 Task: Open Card Card0000000052 in Board Board0000000013 in Workspace WS0000000005 in Trello. Add Member nikrathi889@gmail.com to Card Card0000000052 in Board Board0000000013 in Workspace WS0000000005 in Trello. Add Red Label titled Label0000000052 to Card Card0000000052 in Board Board0000000013 in Workspace WS0000000005 in Trello. Add Checklist CL0000000052 to Card Card0000000052 in Board Board0000000013 in Workspace WS0000000005 in Trello. Add Dates with Start Date as Jul 01 2023 and Due Date as Jul 31 2023 to Card Card0000000052 in Board Board0000000013 in Workspace WS0000000005 in Trello
Action: Mouse moved to (392, 514)
Screenshot: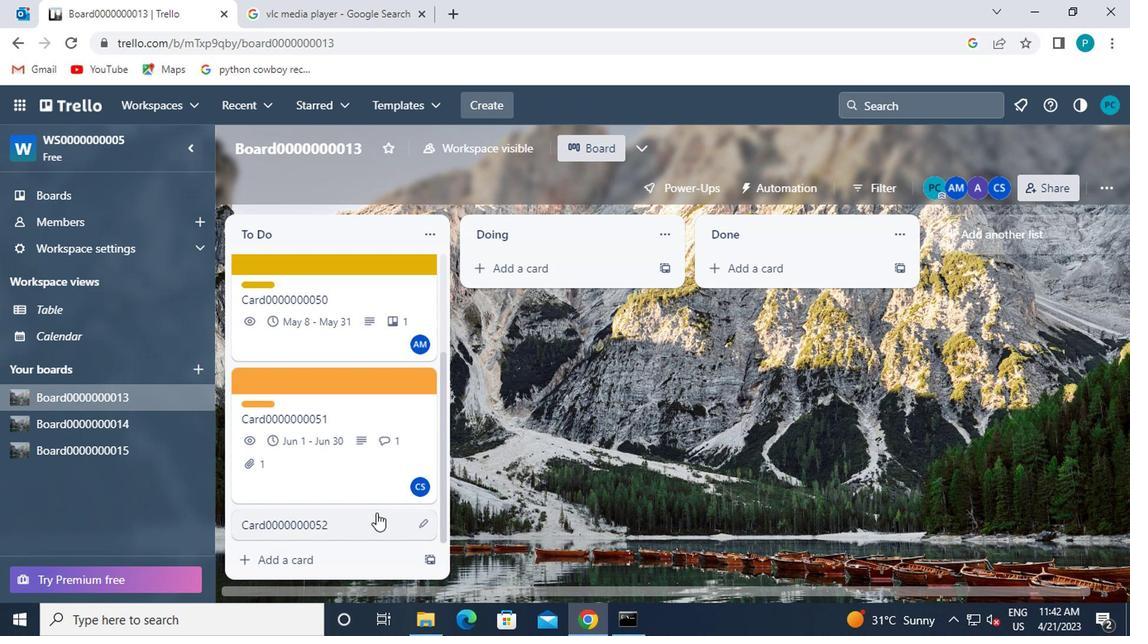 
Action: Mouse pressed left at (392, 514)
Screenshot: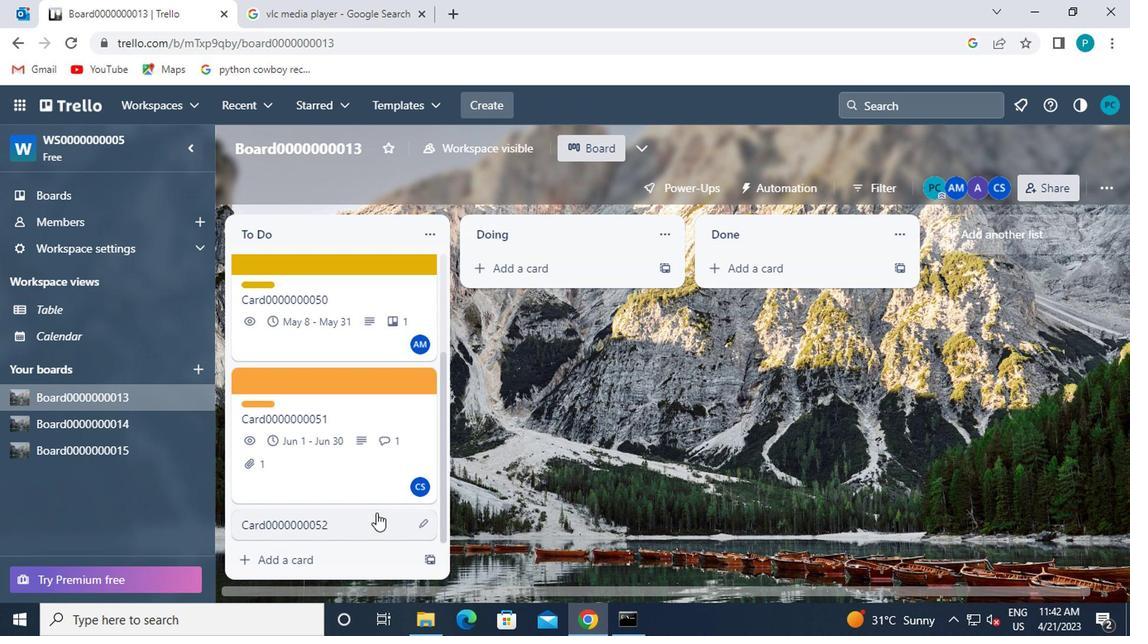 
Action: Mouse moved to (760, 298)
Screenshot: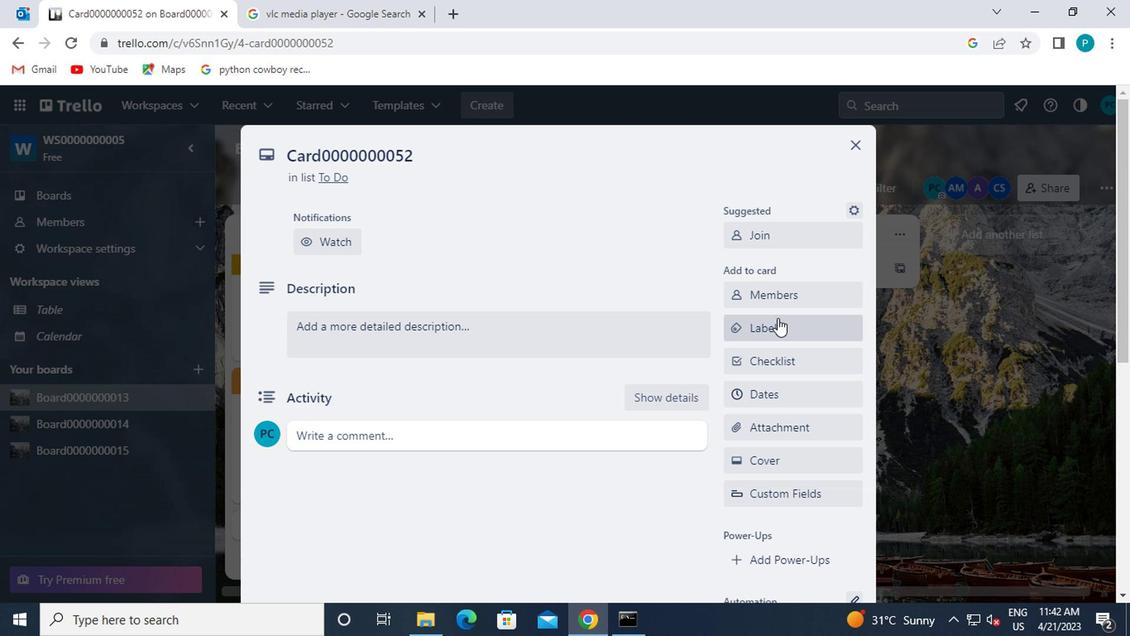 
Action: Mouse pressed left at (760, 298)
Screenshot: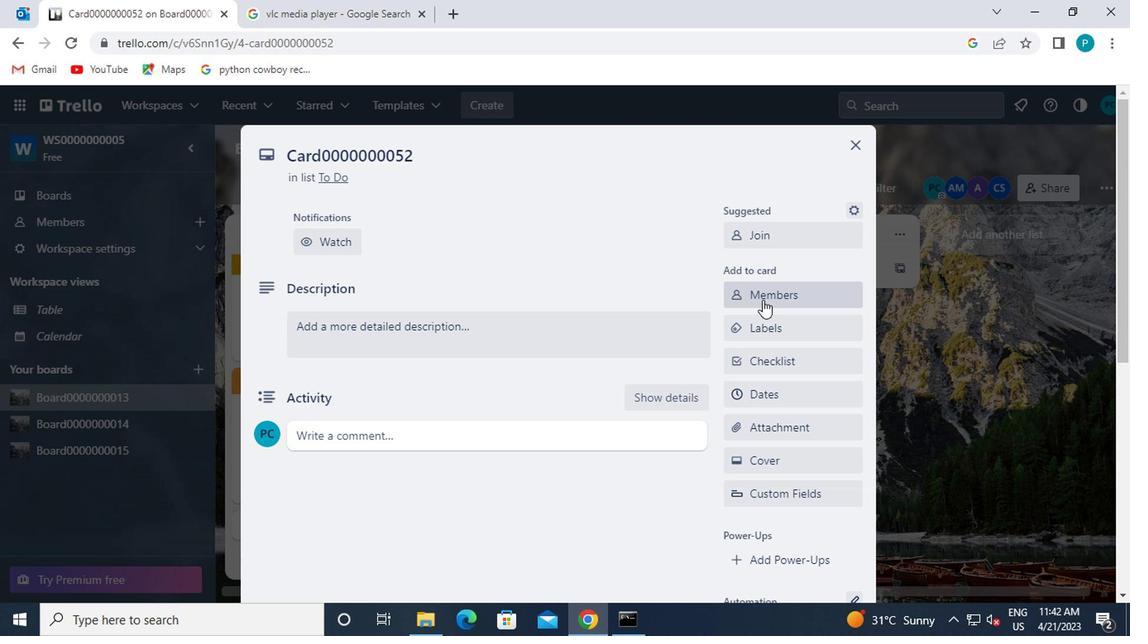 
Action: Mouse moved to (759, 180)
Screenshot: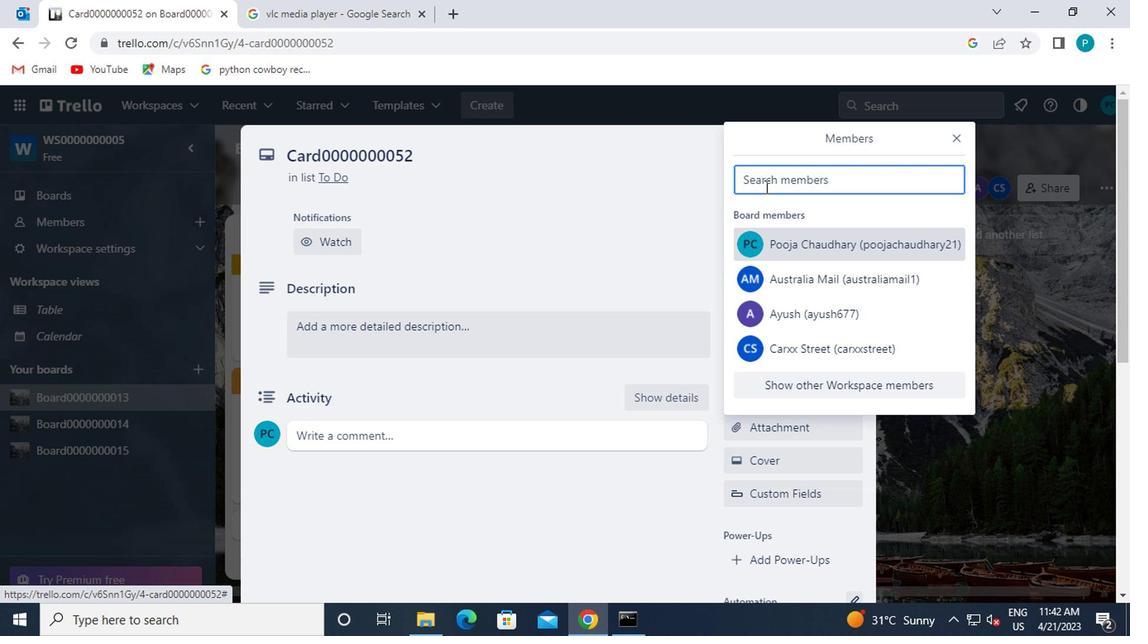 
Action: Mouse pressed left at (759, 180)
Screenshot: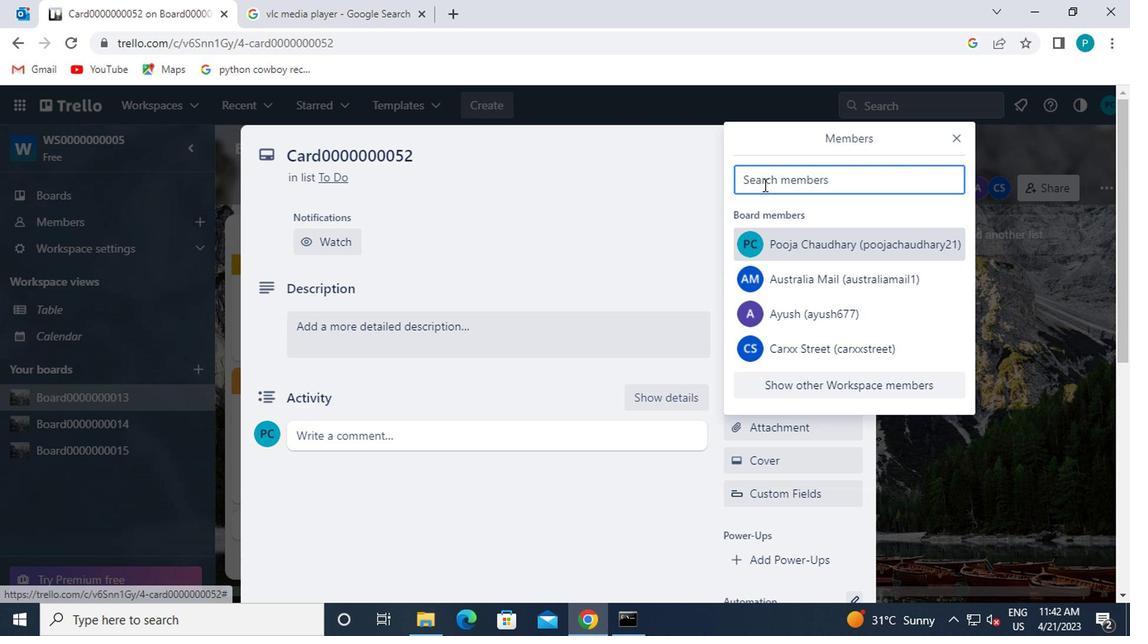 
Action: Key pressed <Key.caps_lock>nik
Screenshot: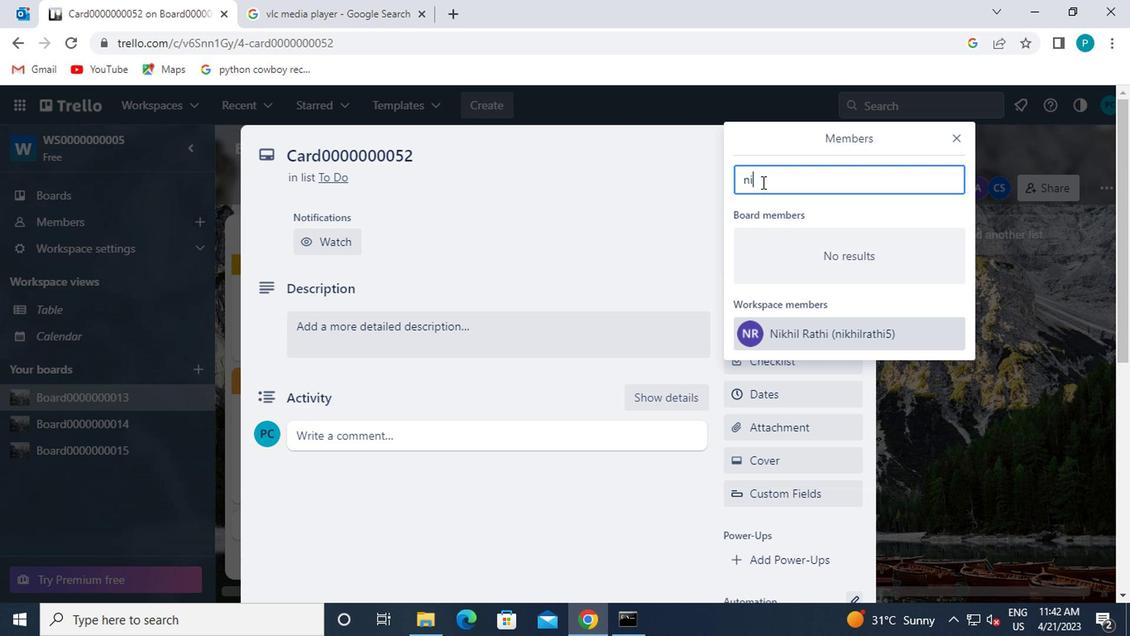 
Action: Mouse moved to (802, 332)
Screenshot: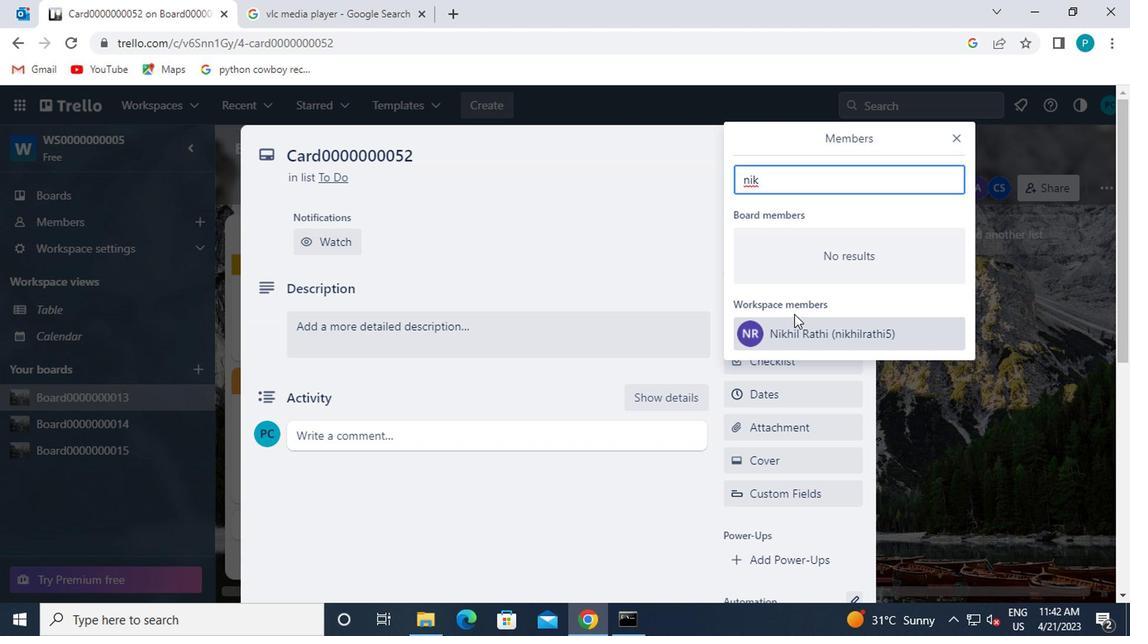 
Action: Mouse pressed left at (802, 332)
Screenshot: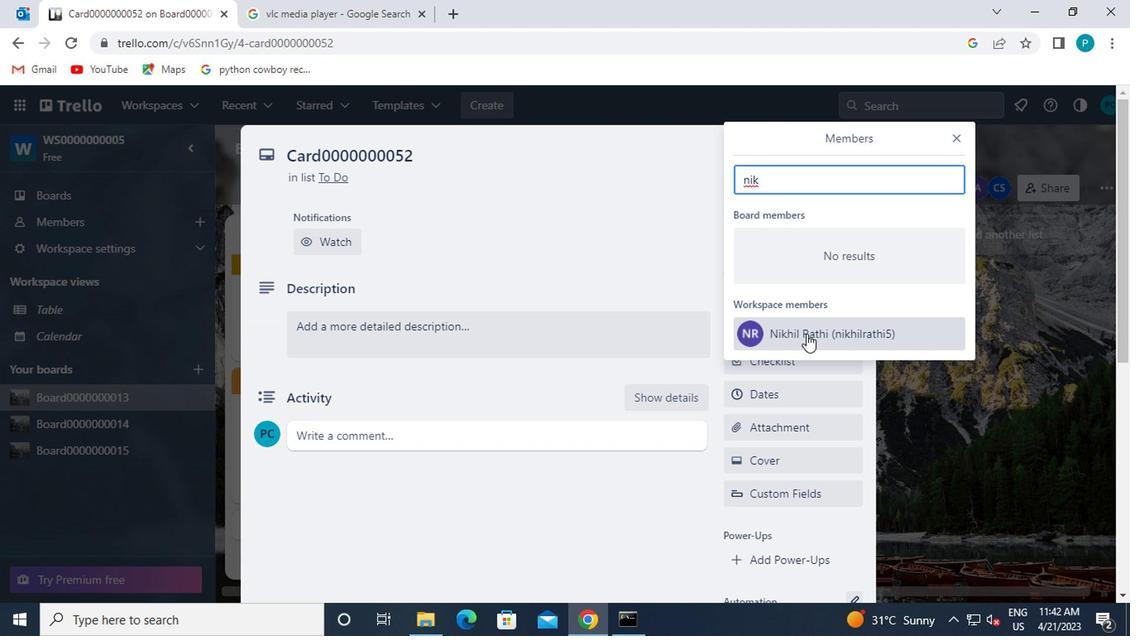 
Action: Mouse moved to (948, 137)
Screenshot: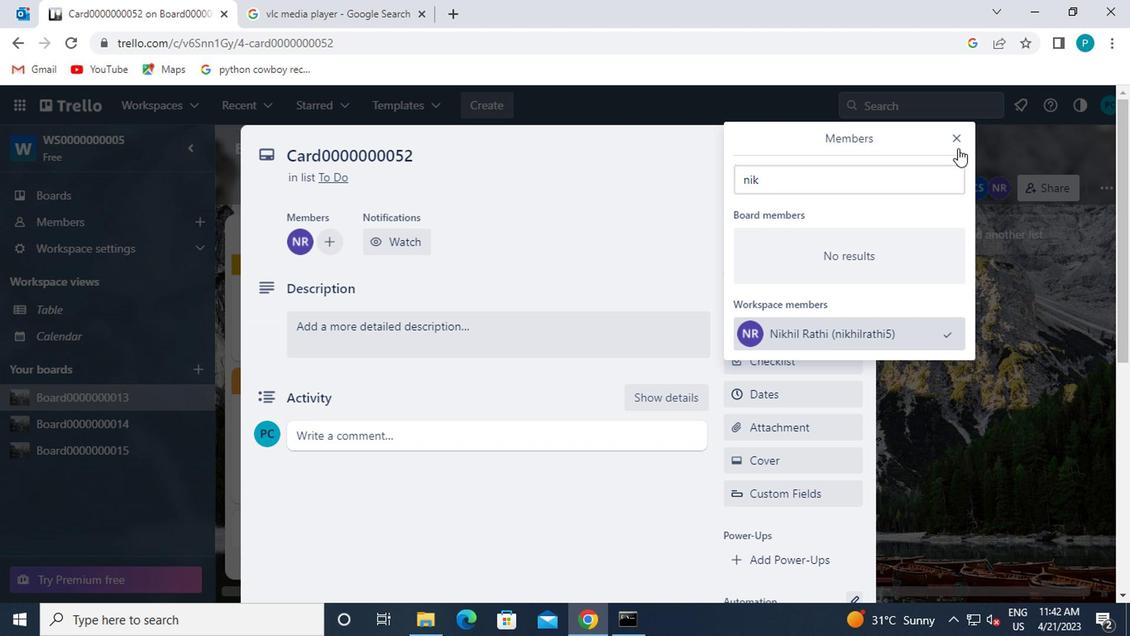 
Action: Mouse pressed left at (948, 137)
Screenshot: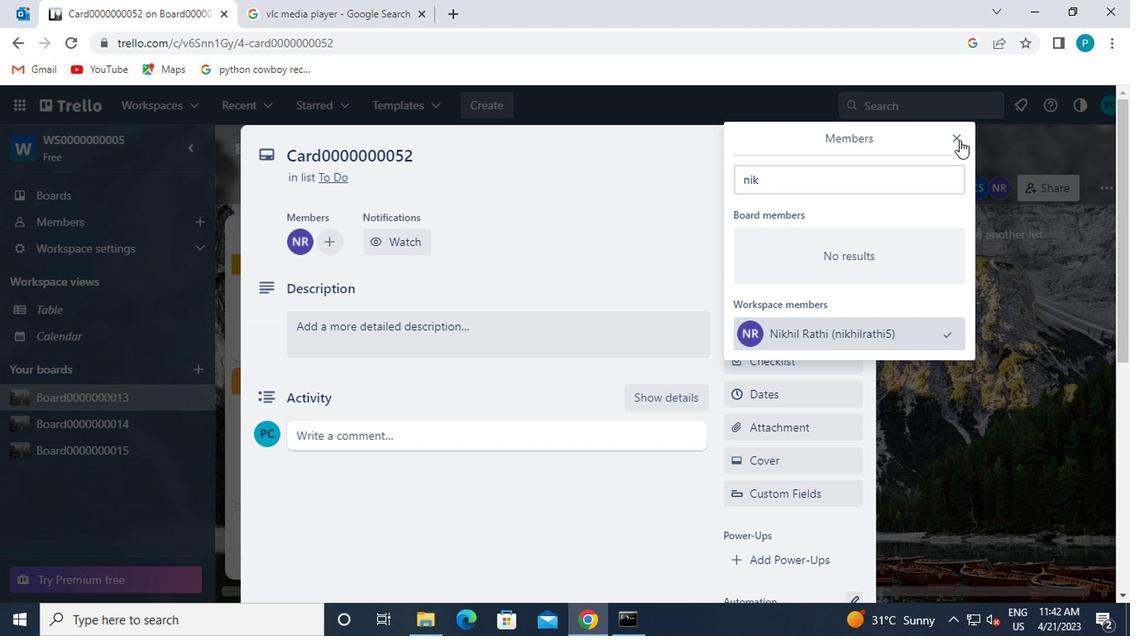 
Action: Mouse moved to (804, 326)
Screenshot: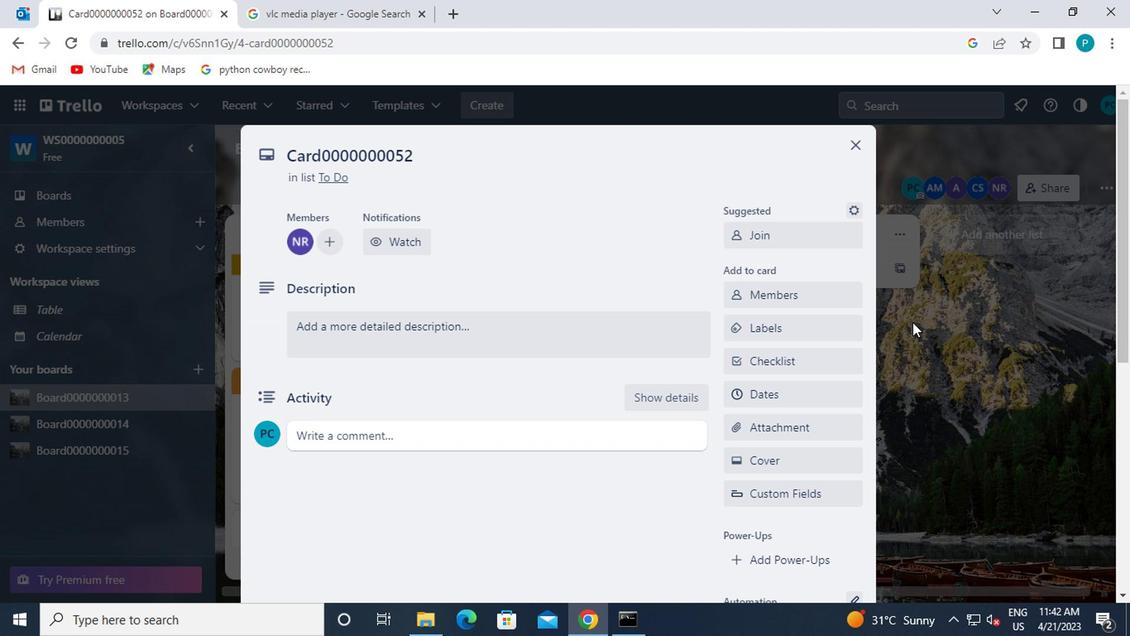 
Action: Mouse pressed left at (804, 326)
Screenshot: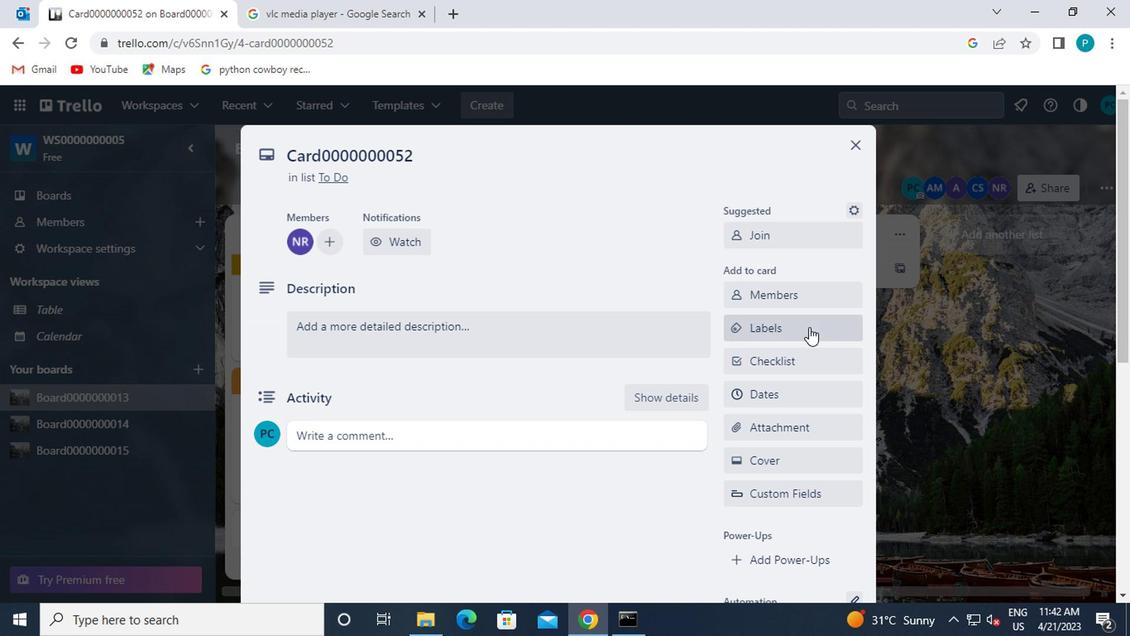 
Action: Mouse moved to (825, 524)
Screenshot: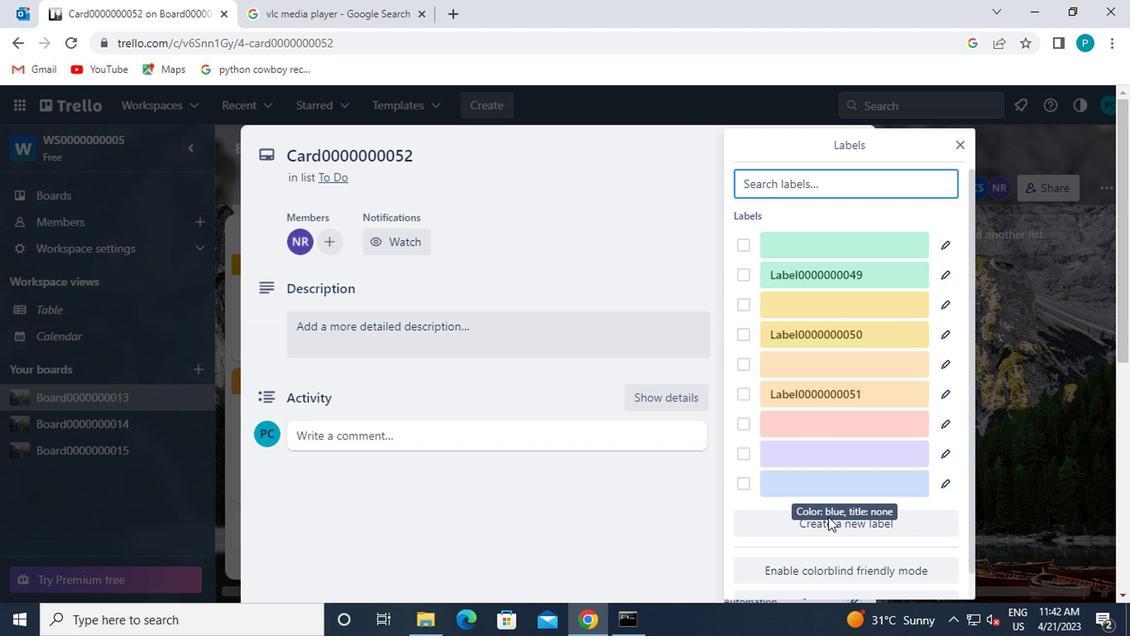 
Action: Mouse pressed left at (825, 524)
Screenshot: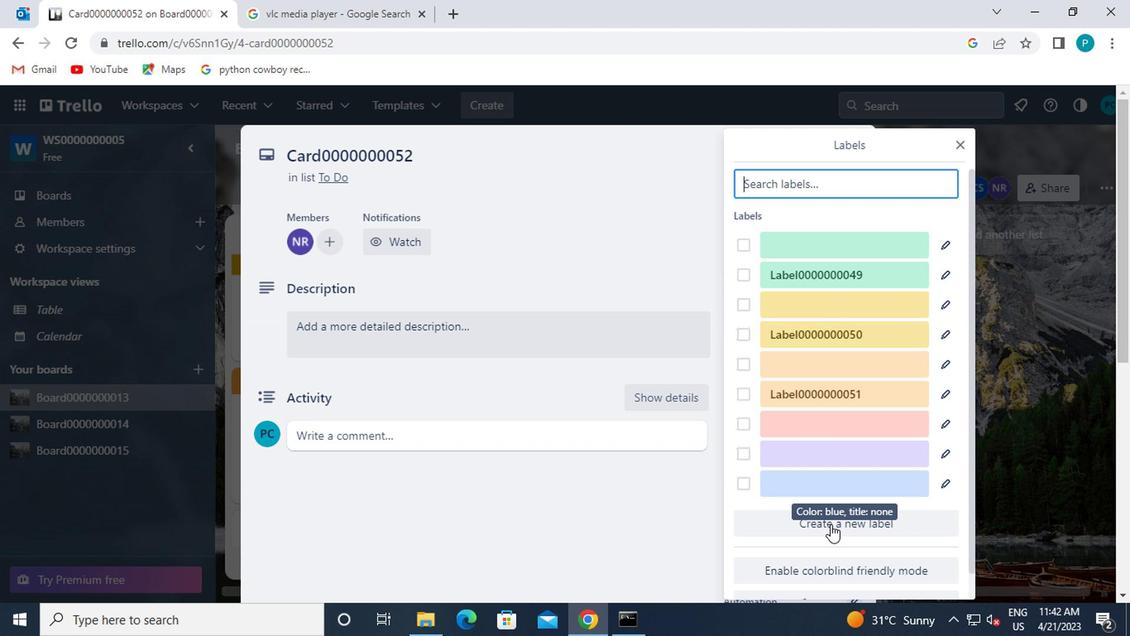 
Action: Mouse moved to (871, 379)
Screenshot: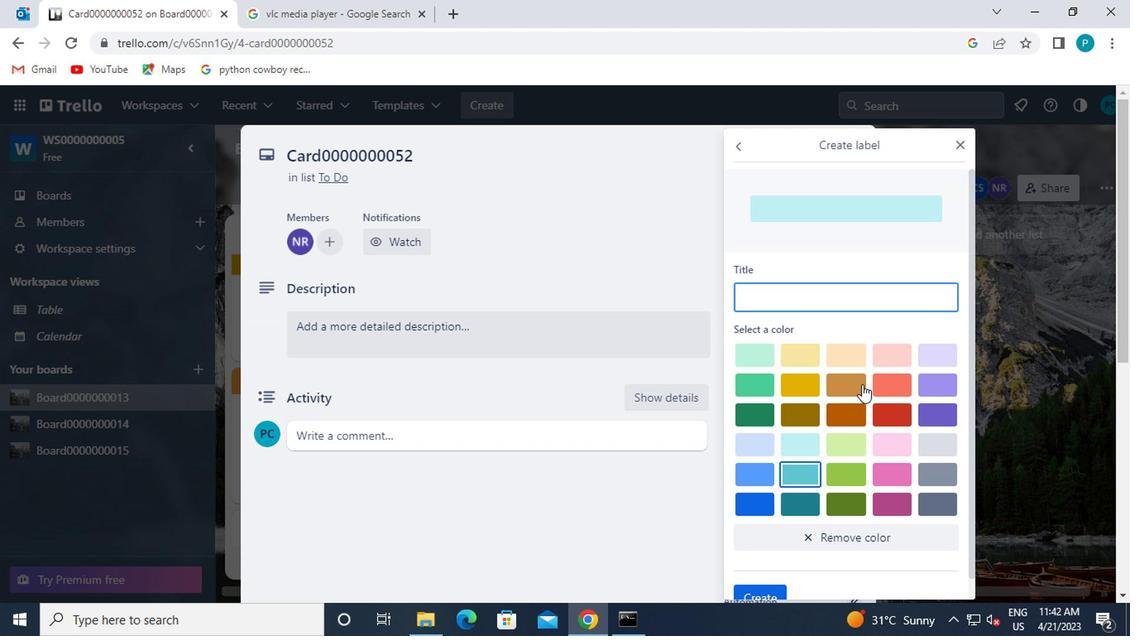 
Action: Mouse pressed left at (871, 379)
Screenshot: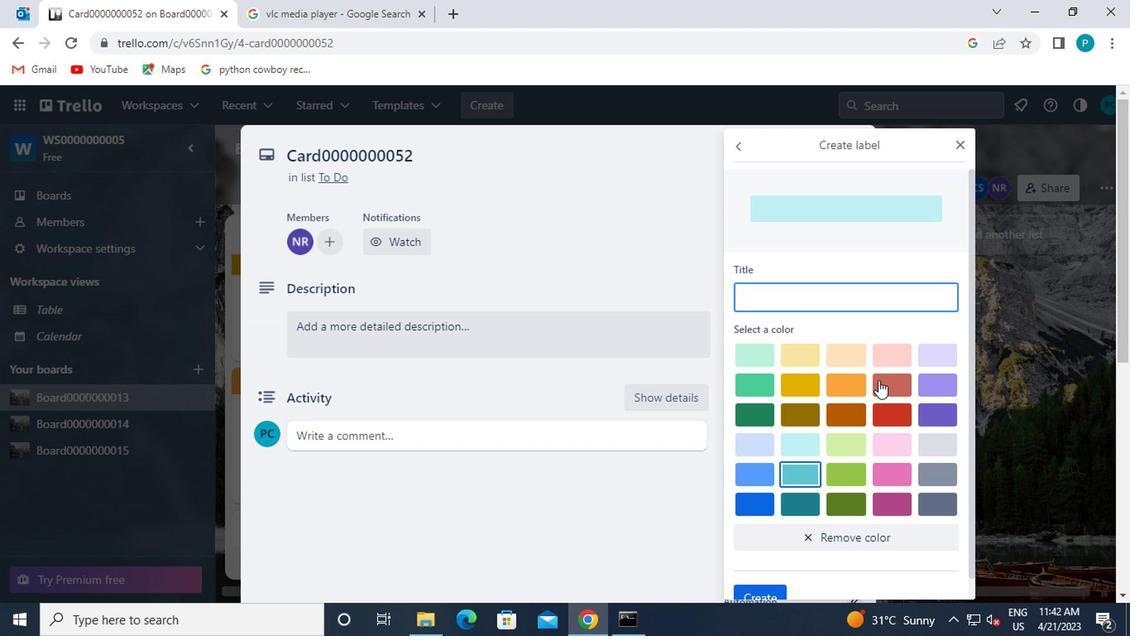 
Action: Mouse moved to (741, 298)
Screenshot: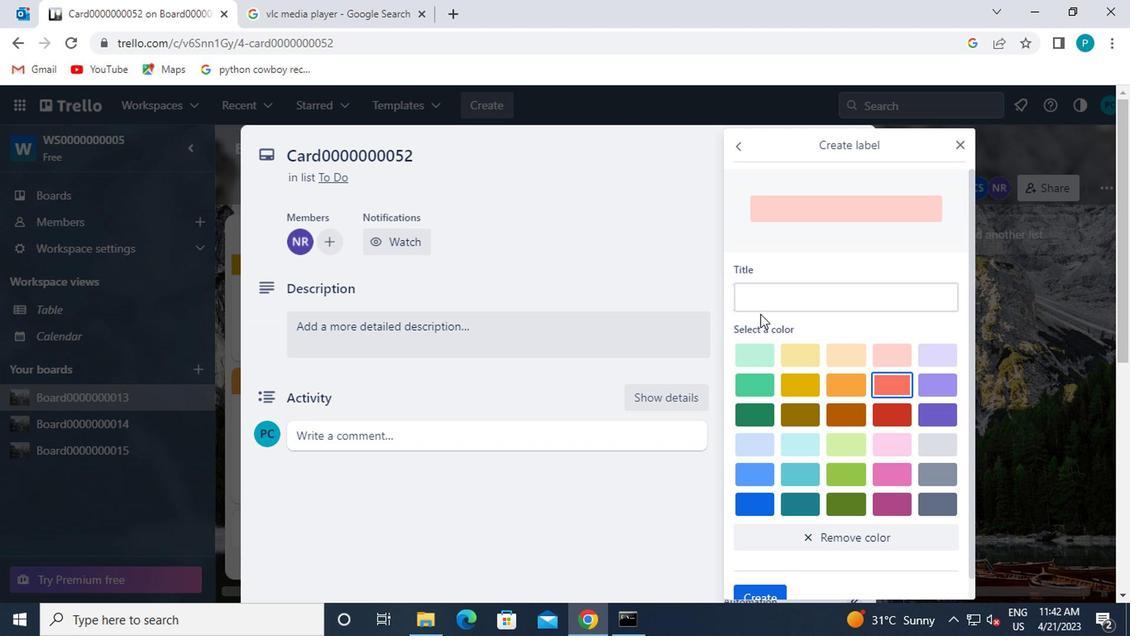 
Action: Mouse pressed left at (741, 298)
Screenshot: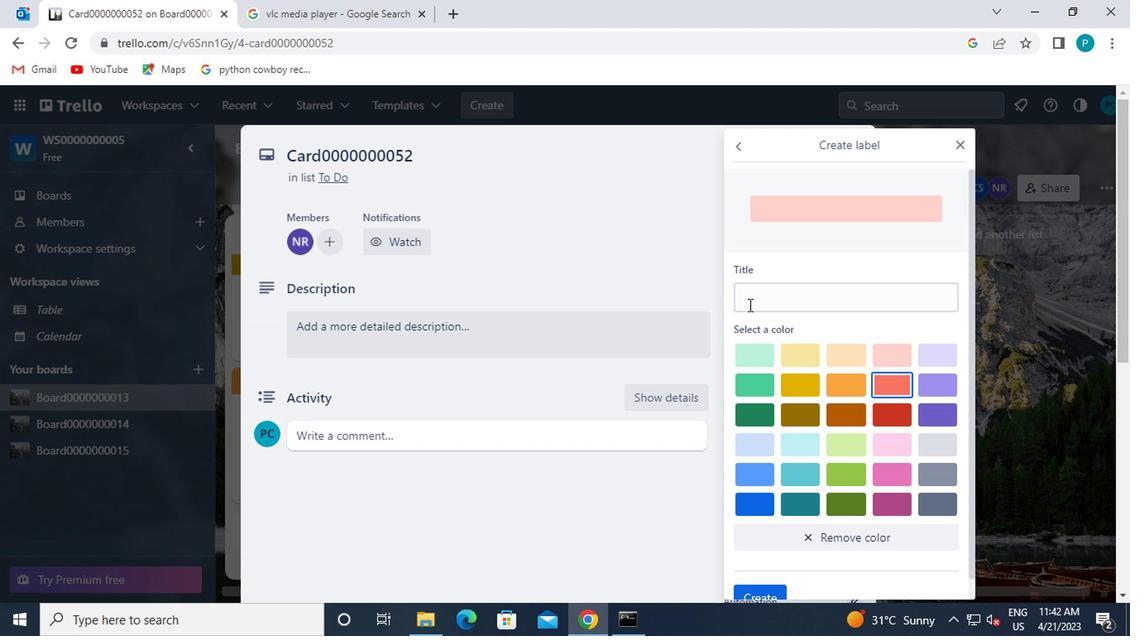 
Action: Key pressed <Key.caps_lock>l<Key.caps_lock>abel0000000052
Screenshot: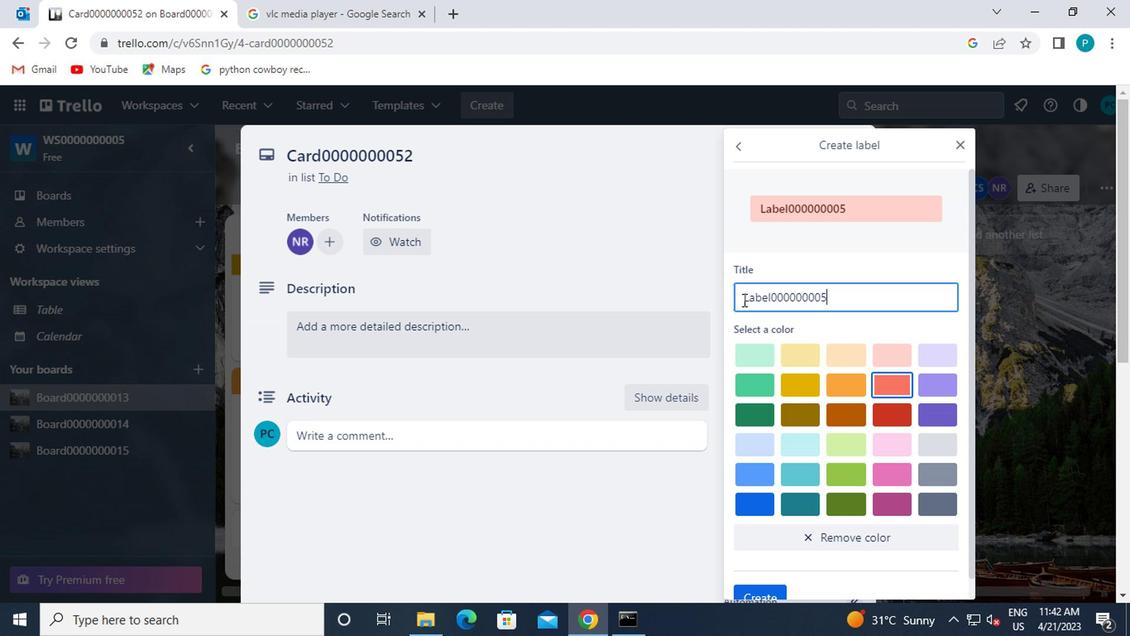 
Action: Mouse moved to (758, 359)
Screenshot: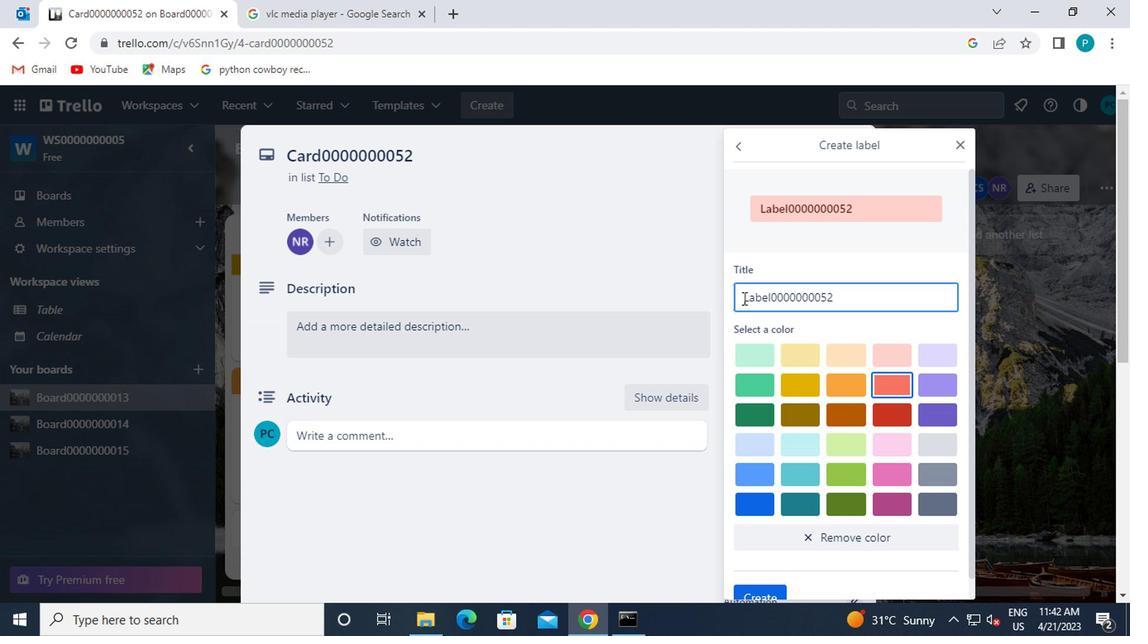 
Action: Mouse scrolled (758, 358) with delta (0, -1)
Screenshot: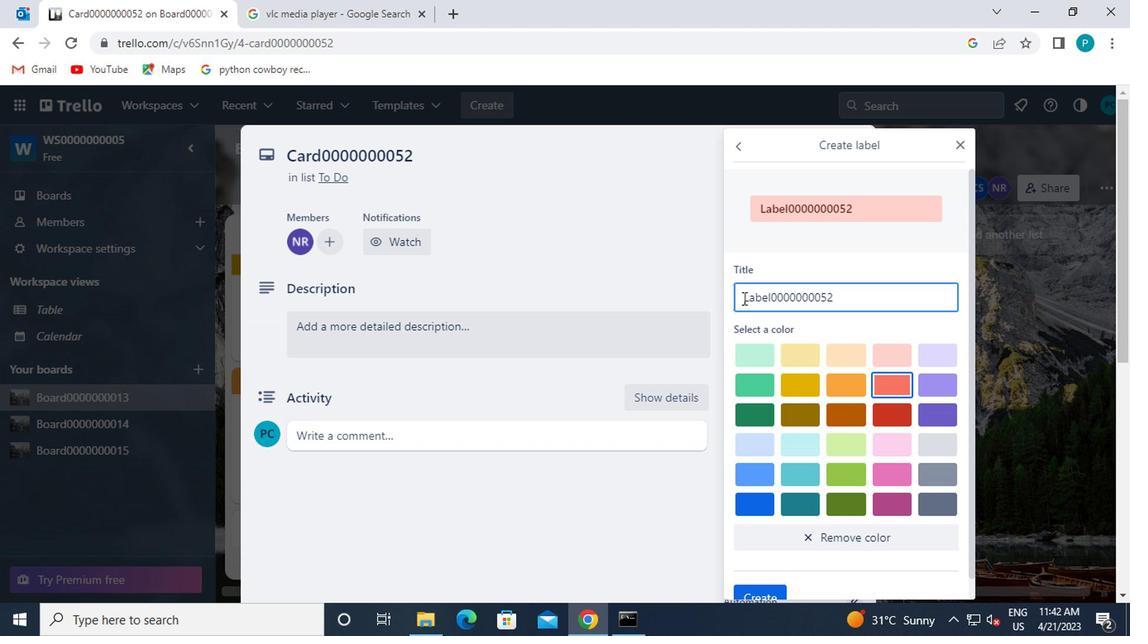 
Action: Mouse moved to (761, 382)
Screenshot: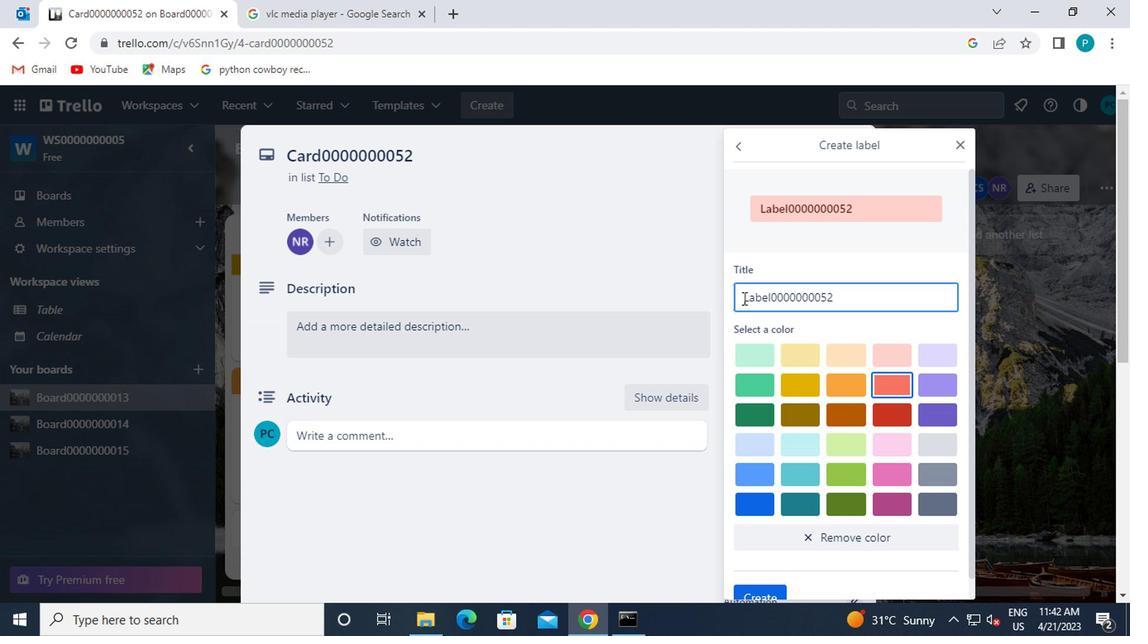 
Action: Mouse scrolled (761, 382) with delta (0, 0)
Screenshot: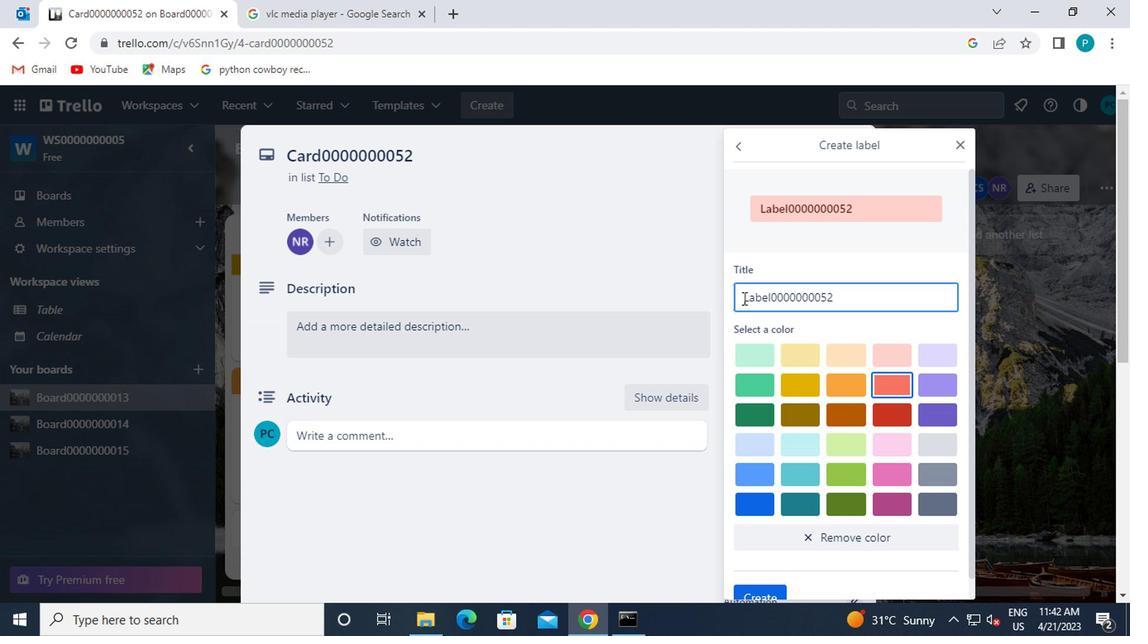 
Action: Mouse moved to (768, 409)
Screenshot: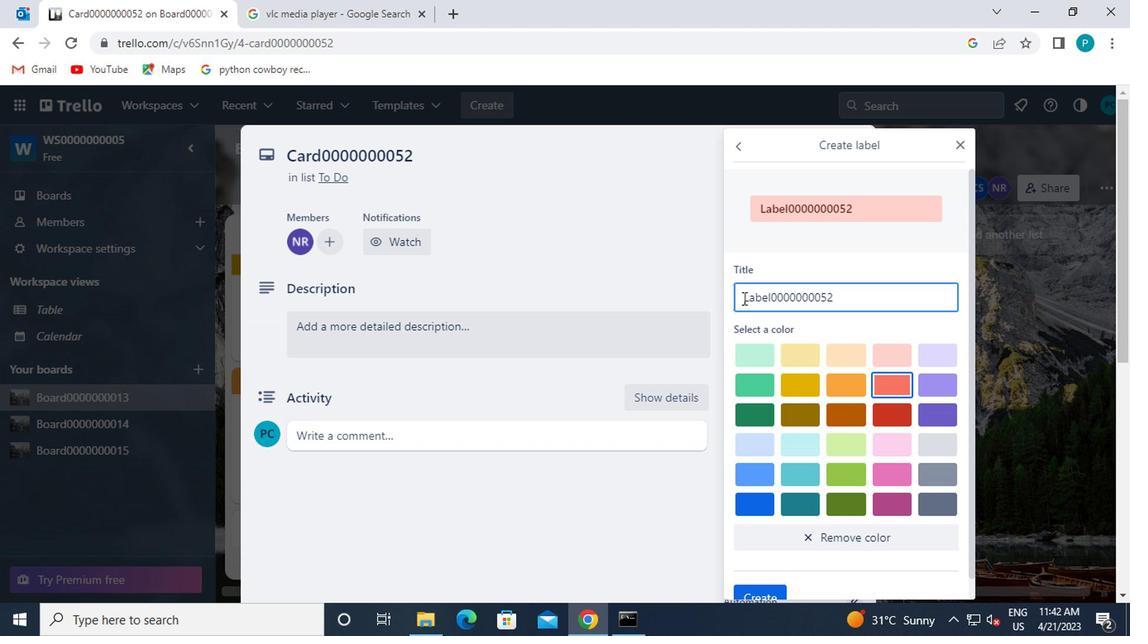 
Action: Mouse scrolled (768, 408) with delta (0, 0)
Screenshot: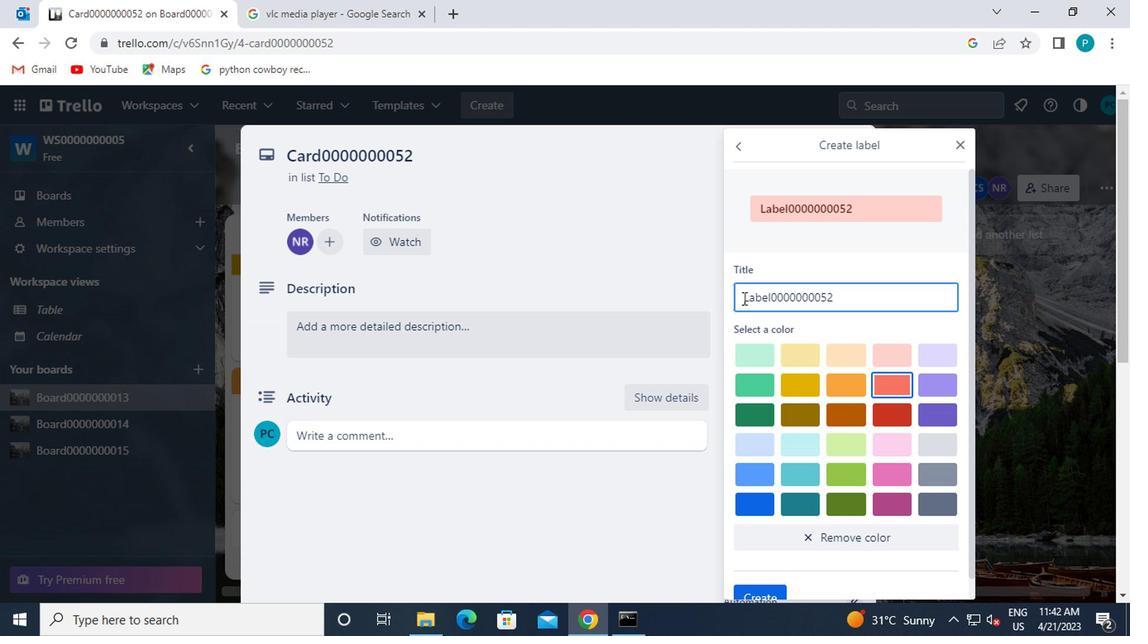 
Action: Mouse moved to (773, 571)
Screenshot: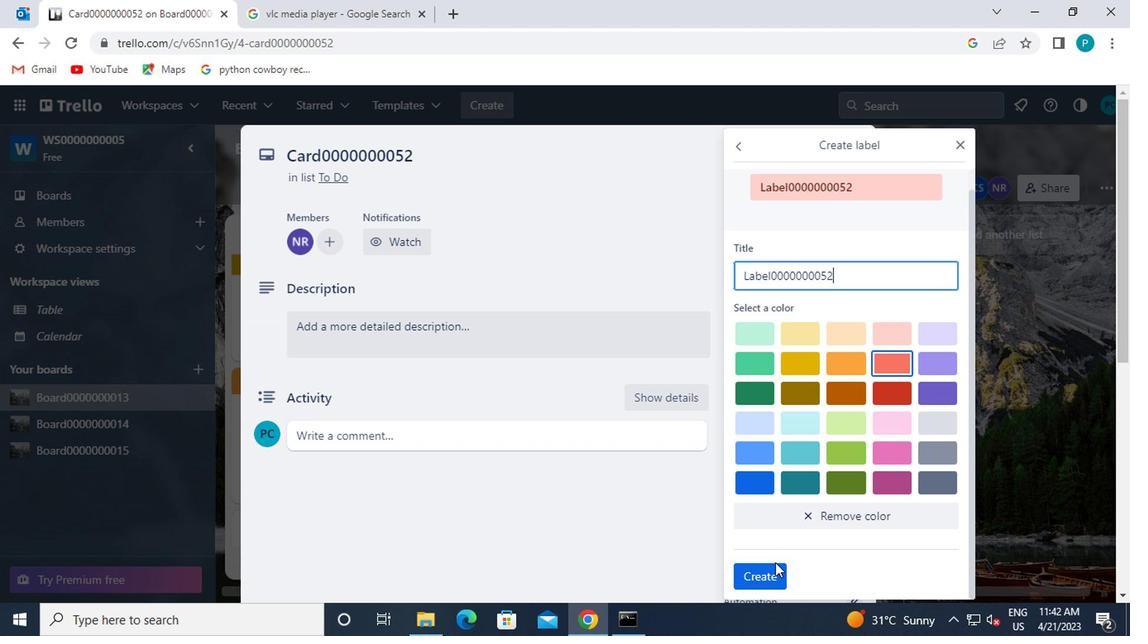 
Action: Mouse pressed left at (773, 571)
Screenshot: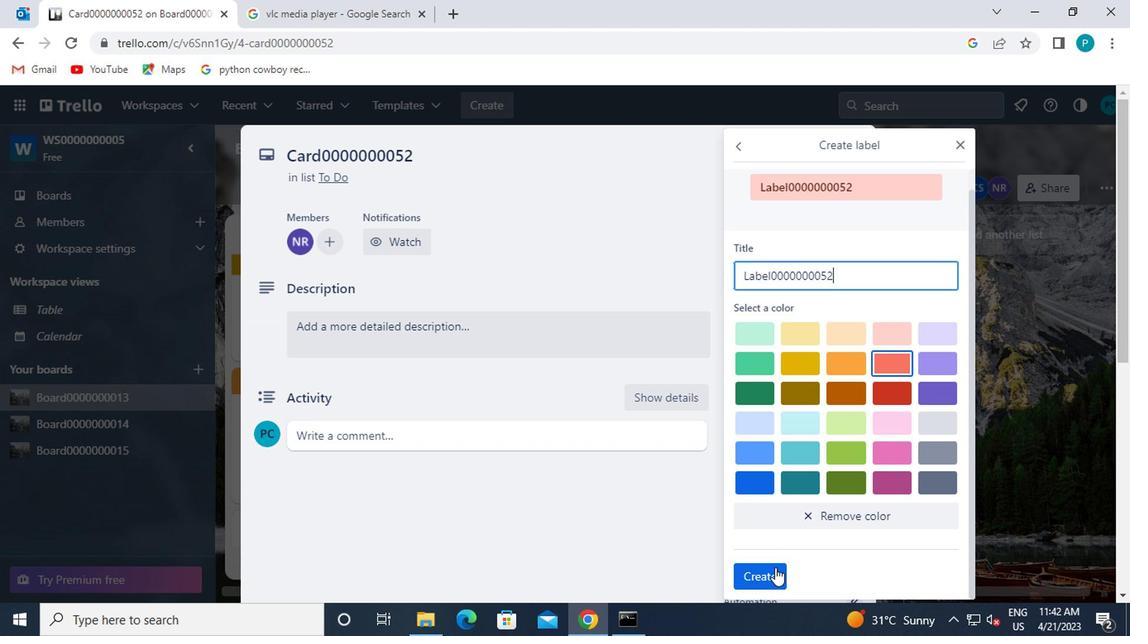 
Action: Mouse moved to (950, 137)
Screenshot: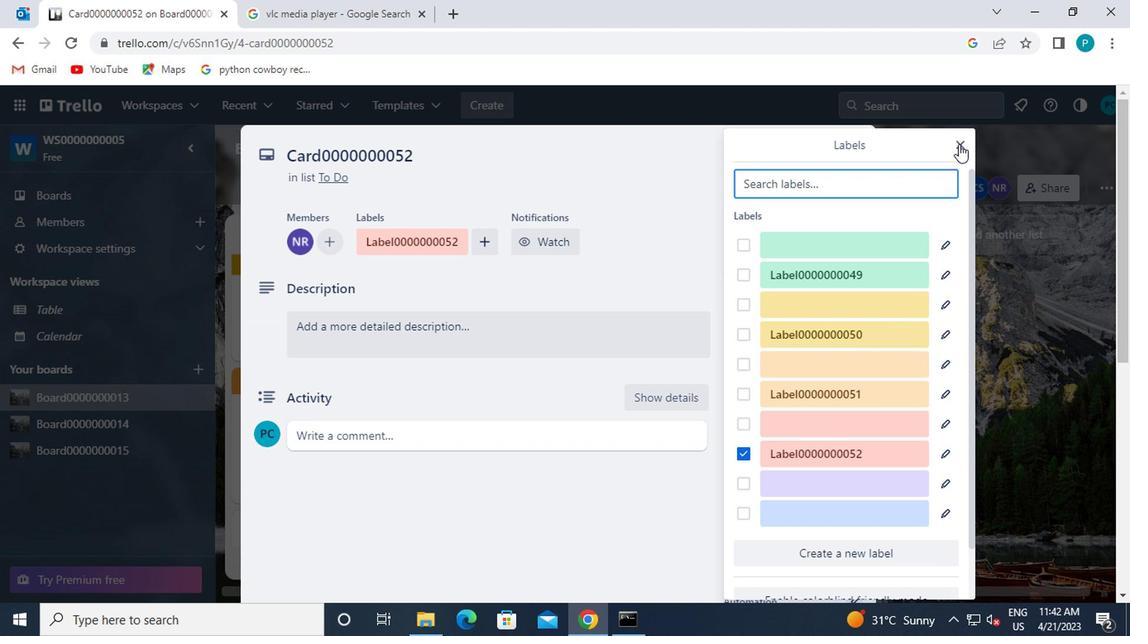 
Action: Mouse pressed left at (950, 137)
Screenshot: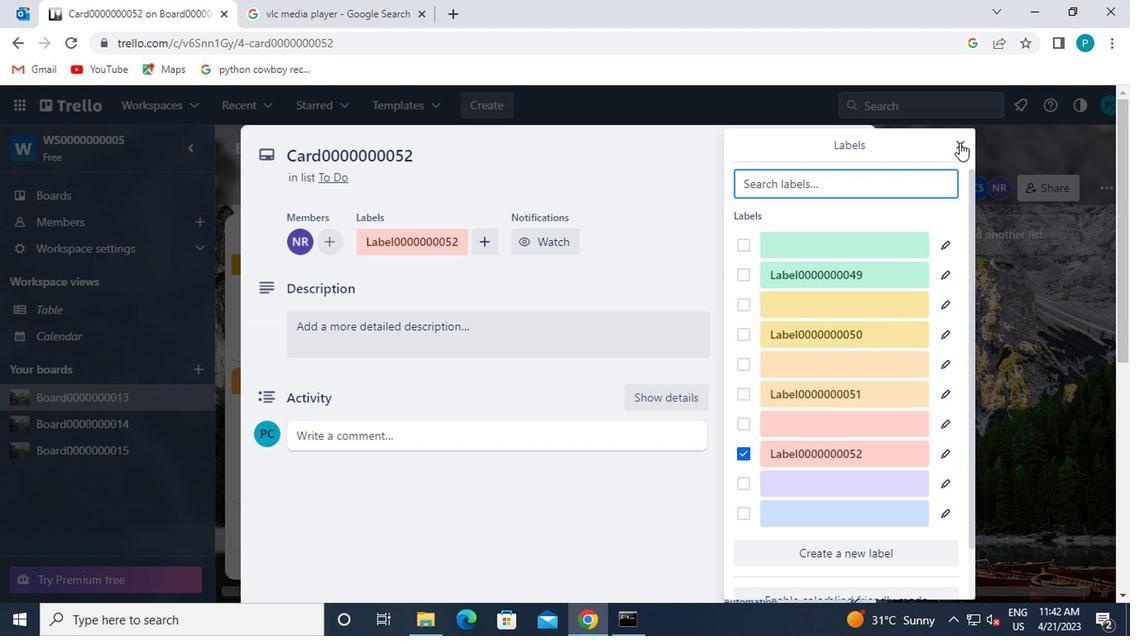 
Action: Mouse moved to (752, 358)
Screenshot: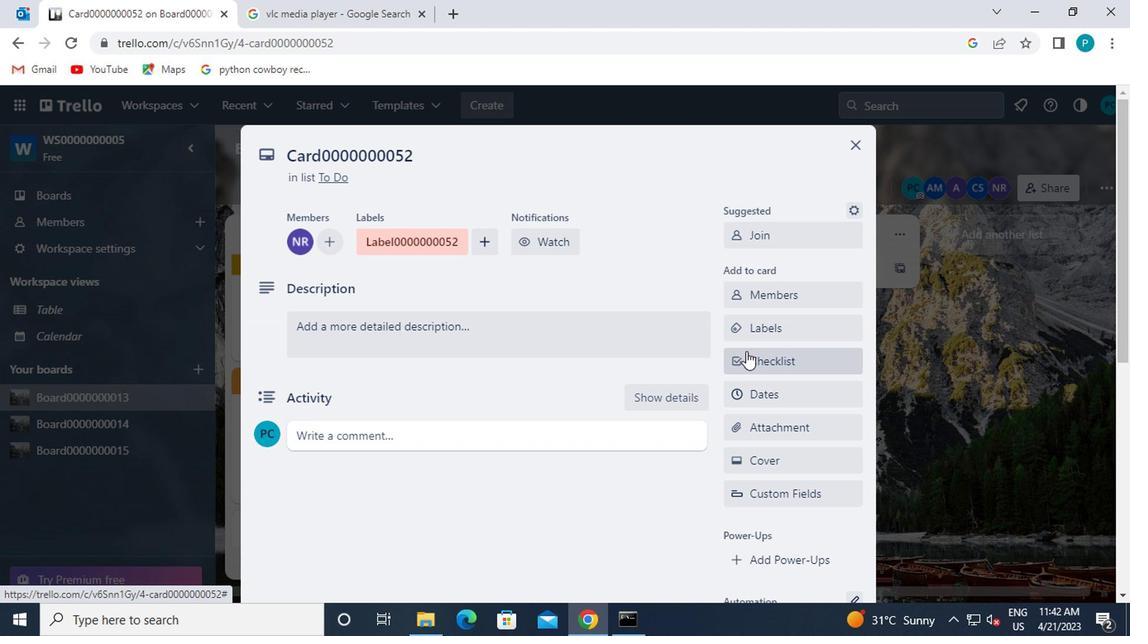 
Action: Mouse pressed left at (752, 358)
Screenshot: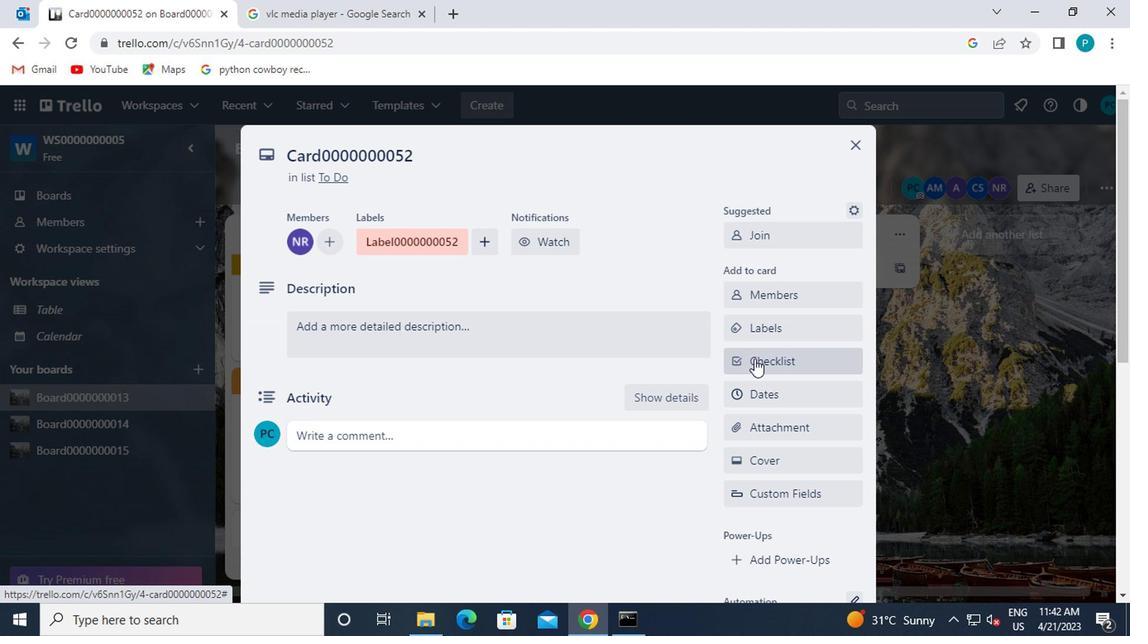 
Action: Key pressed <Key.caps_lock>cl0000000052
Screenshot: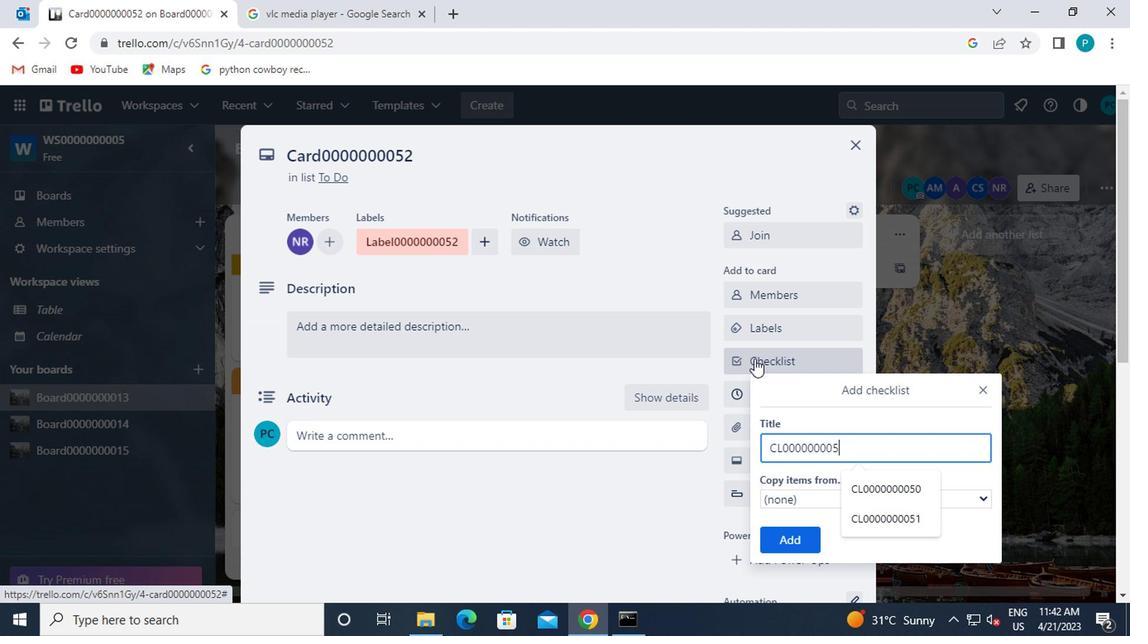 
Action: Mouse moved to (789, 539)
Screenshot: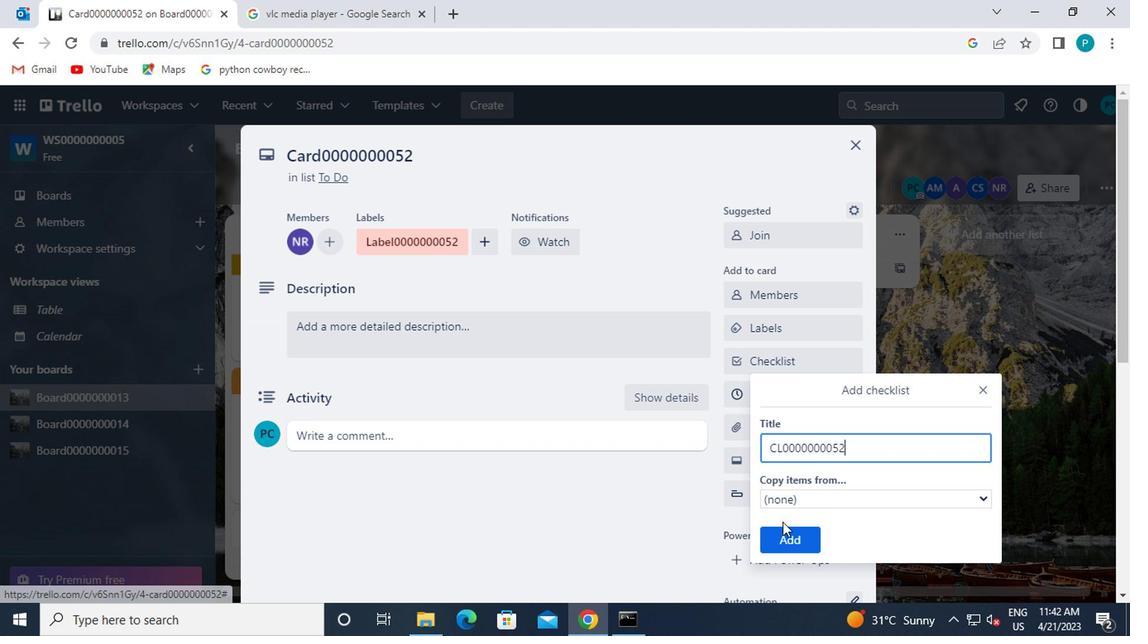 
Action: Mouse pressed left at (789, 539)
Screenshot: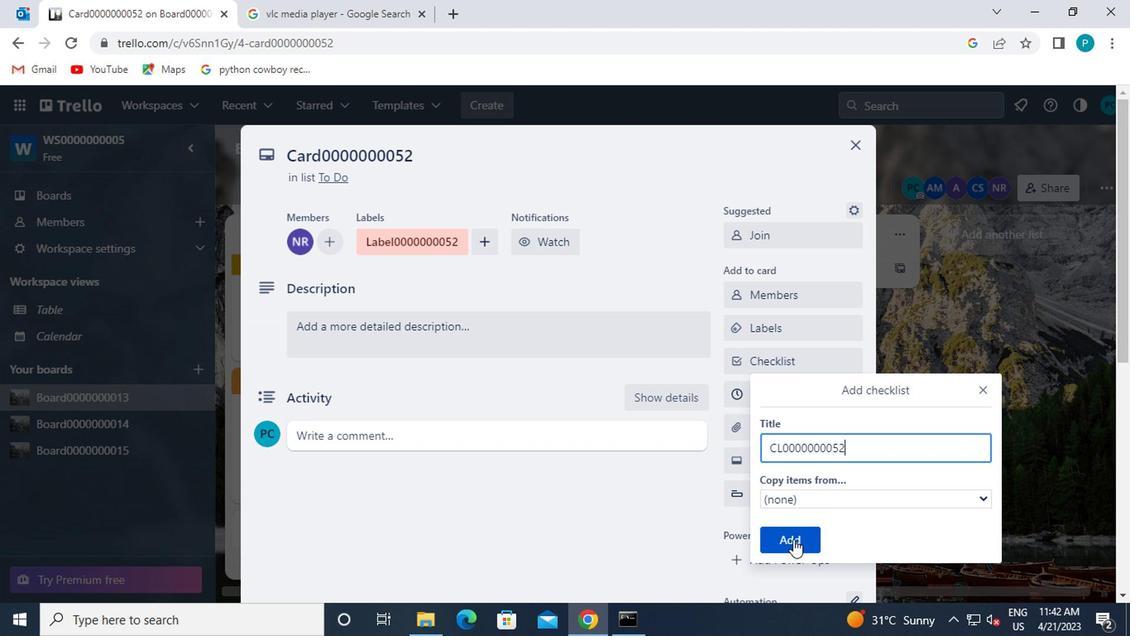 
Action: Mouse moved to (748, 395)
Screenshot: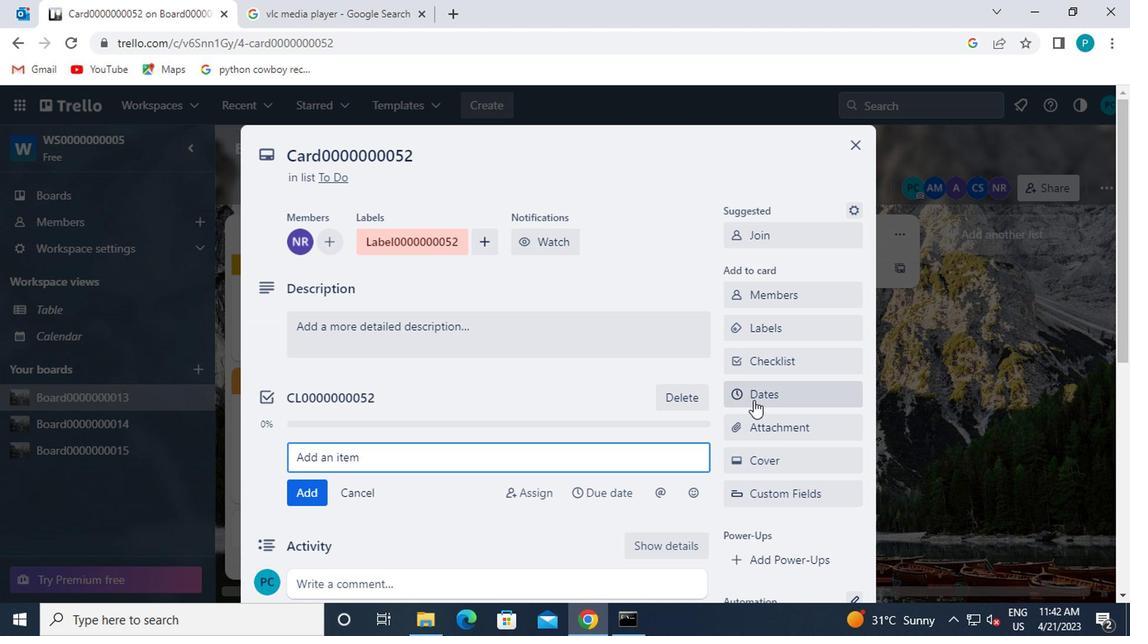 
Action: Mouse pressed left at (748, 395)
Screenshot: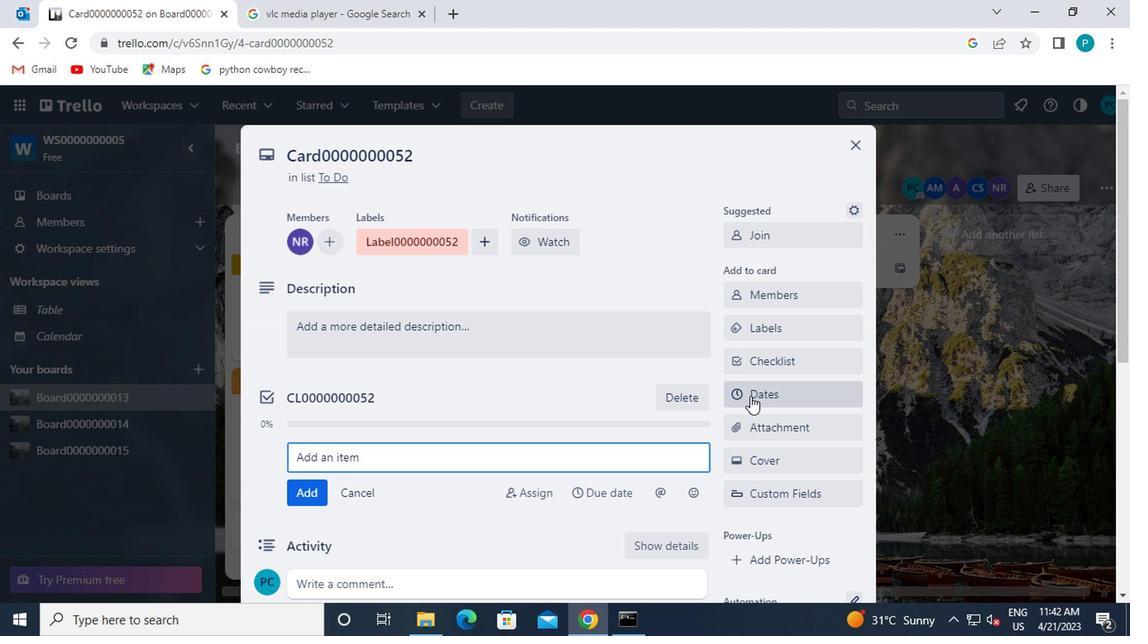 
Action: Mouse moved to (736, 442)
Screenshot: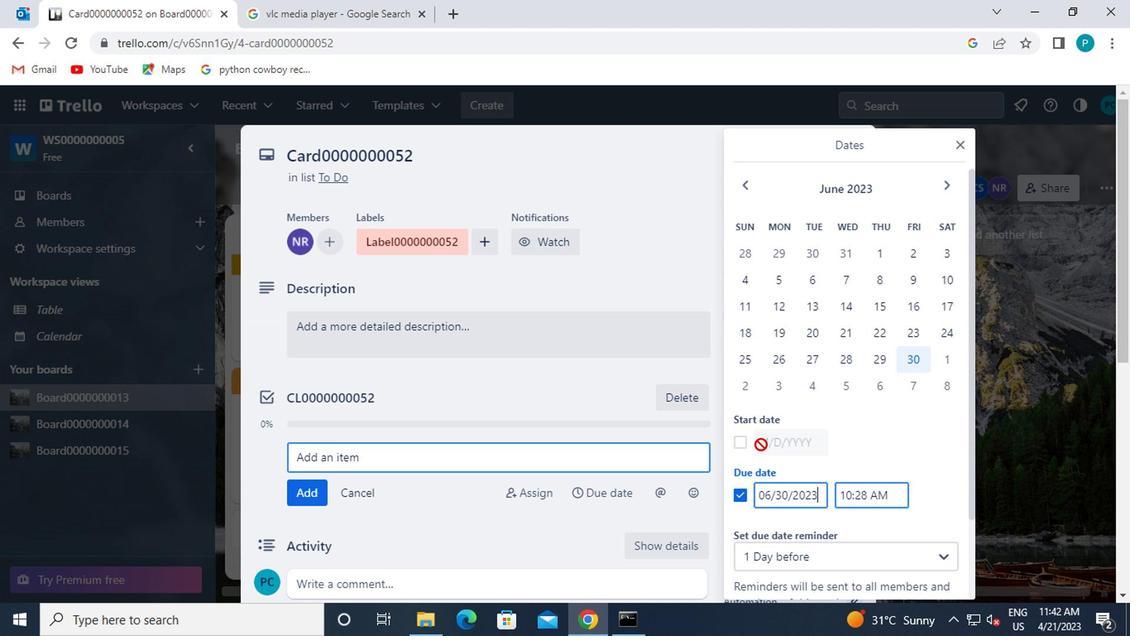 
Action: Mouse pressed left at (736, 442)
Screenshot: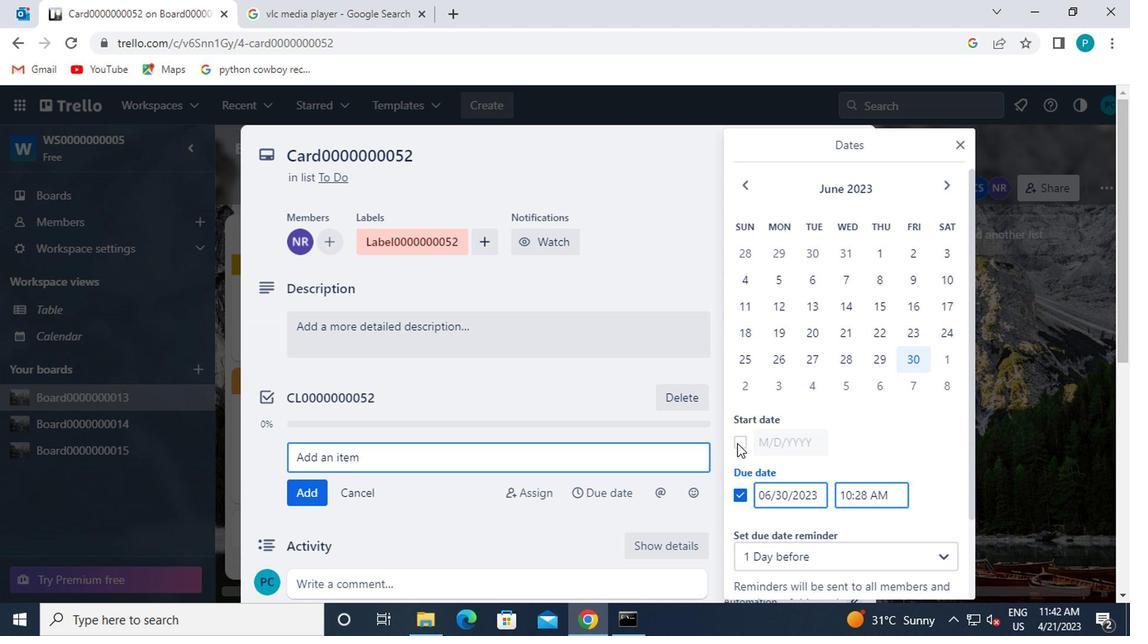 
Action: Mouse moved to (935, 186)
Screenshot: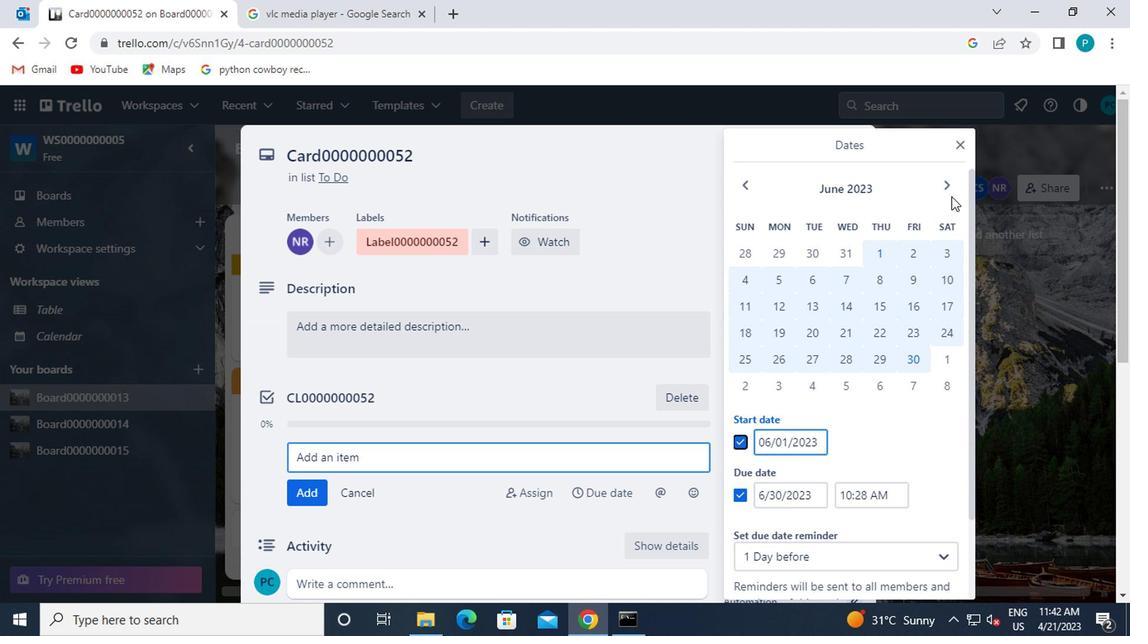 
Action: Mouse pressed left at (935, 186)
Screenshot: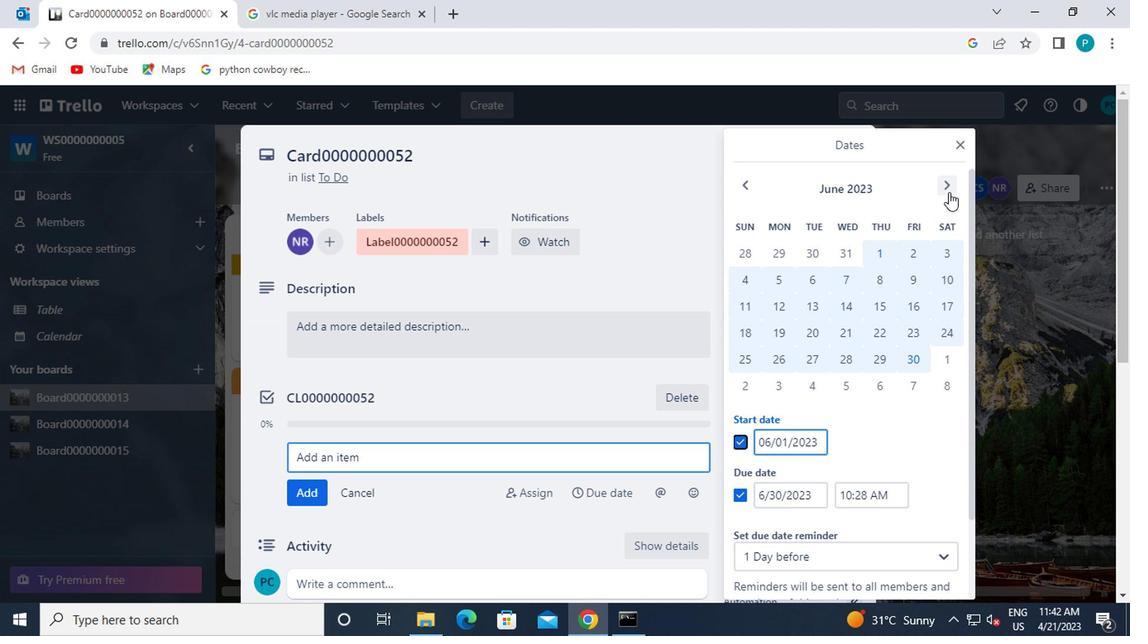 
Action: Mouse moved to (934, 249)
Screenshot: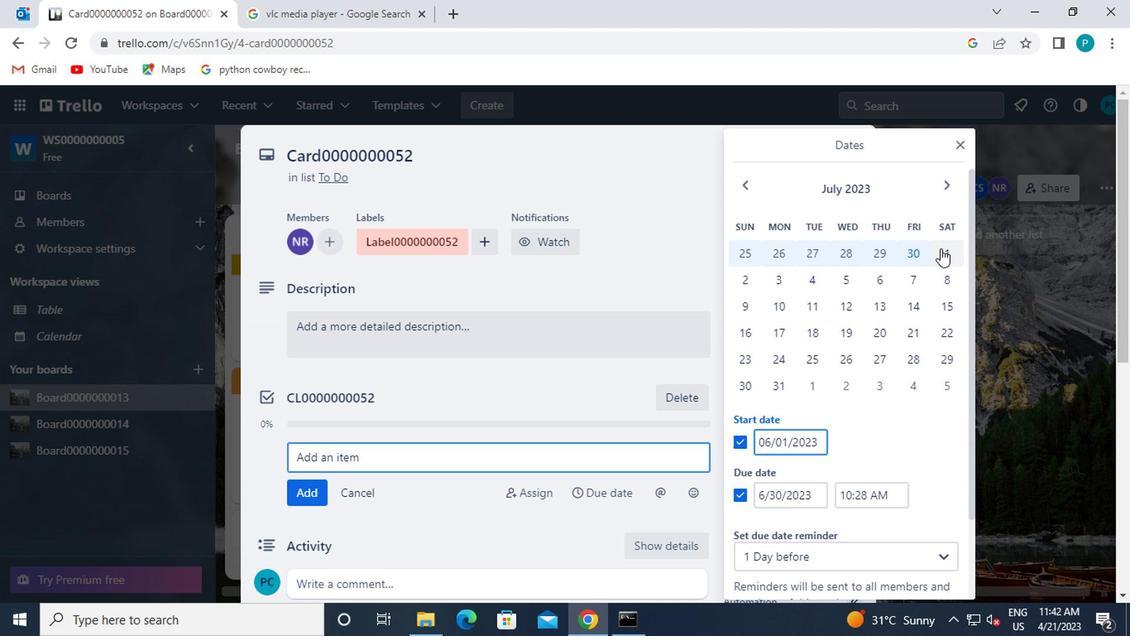 
Action: Mouse pressed left at (934, 249)
Screenshot: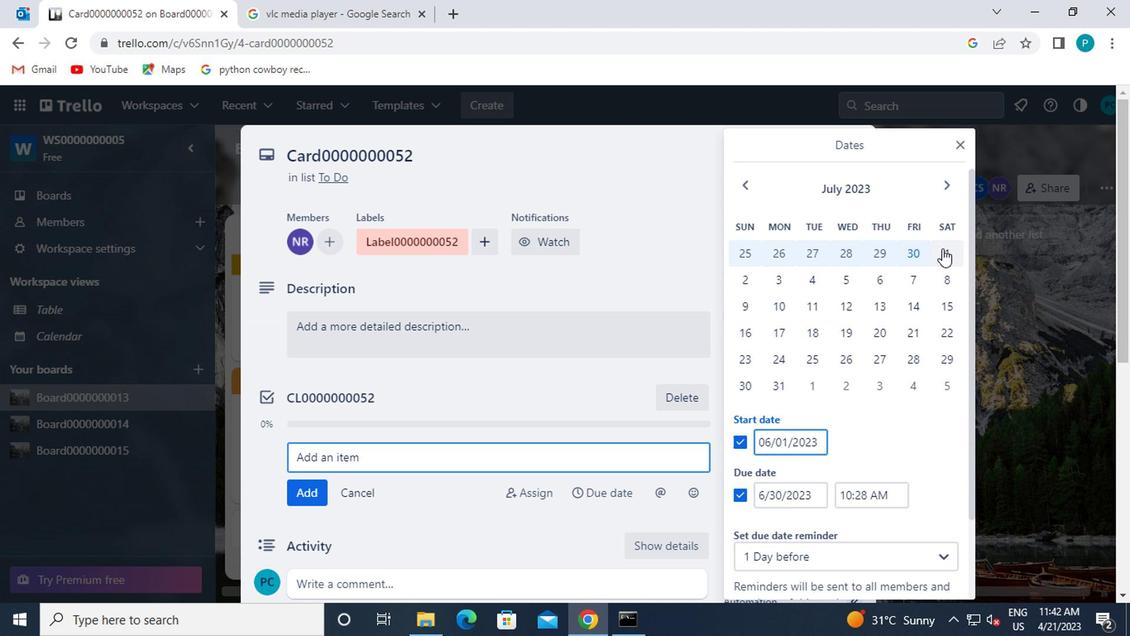 
Action: Mouse moved to (783, 374)
Screenshot: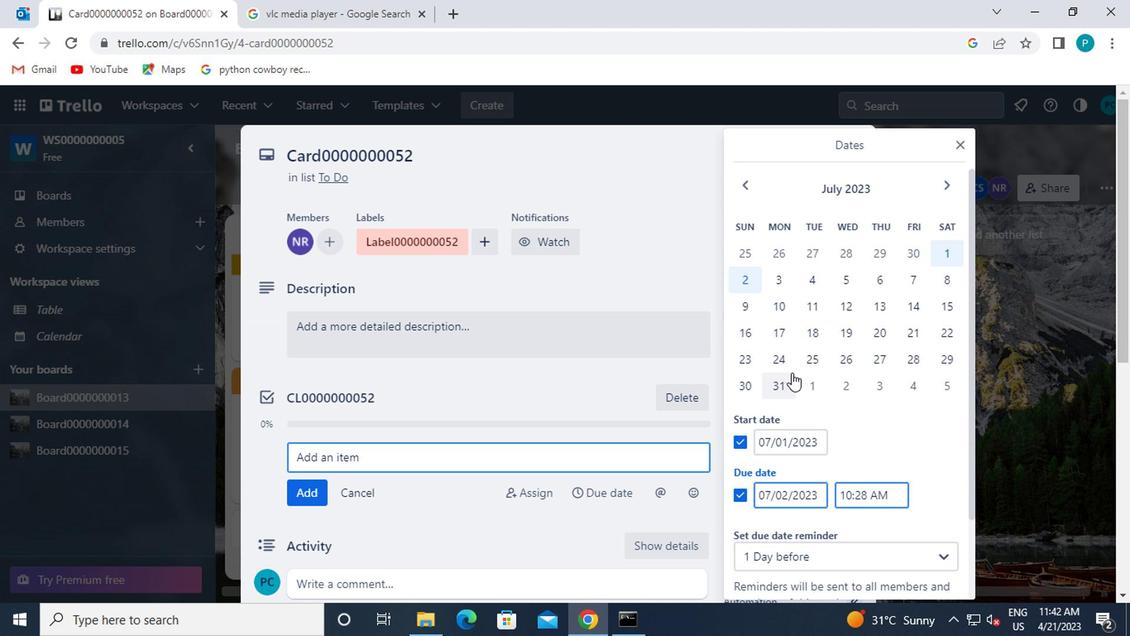 
Action: Mouse pressed left at (783, 374)
Screenshot: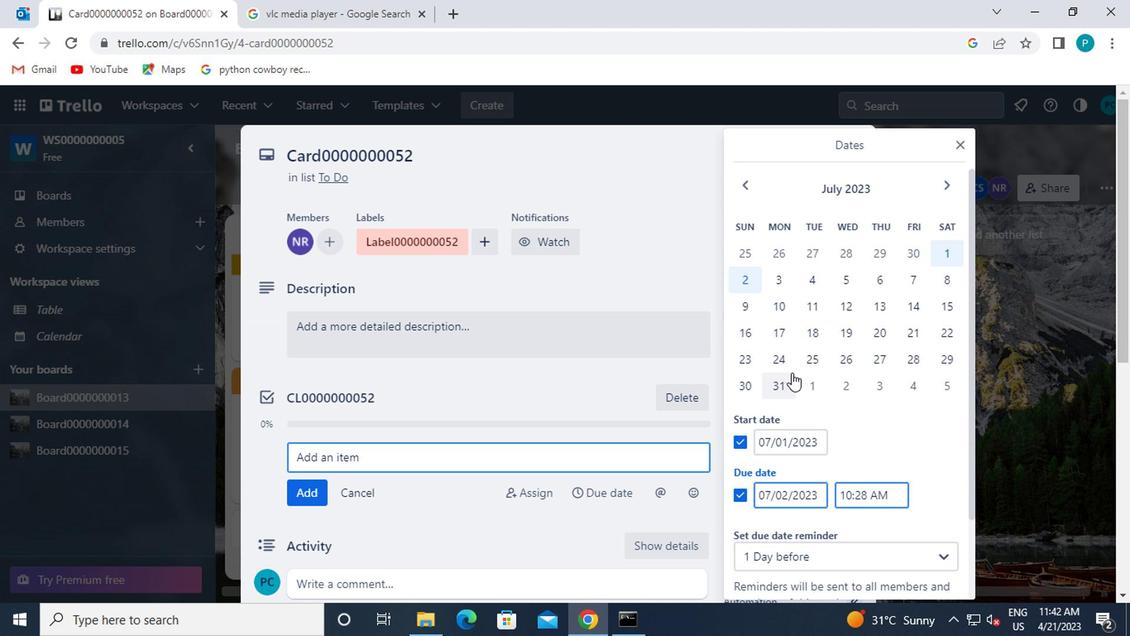 
Action: Mouse scrolled (783, 374) with delta (0, 0)
Screenshot: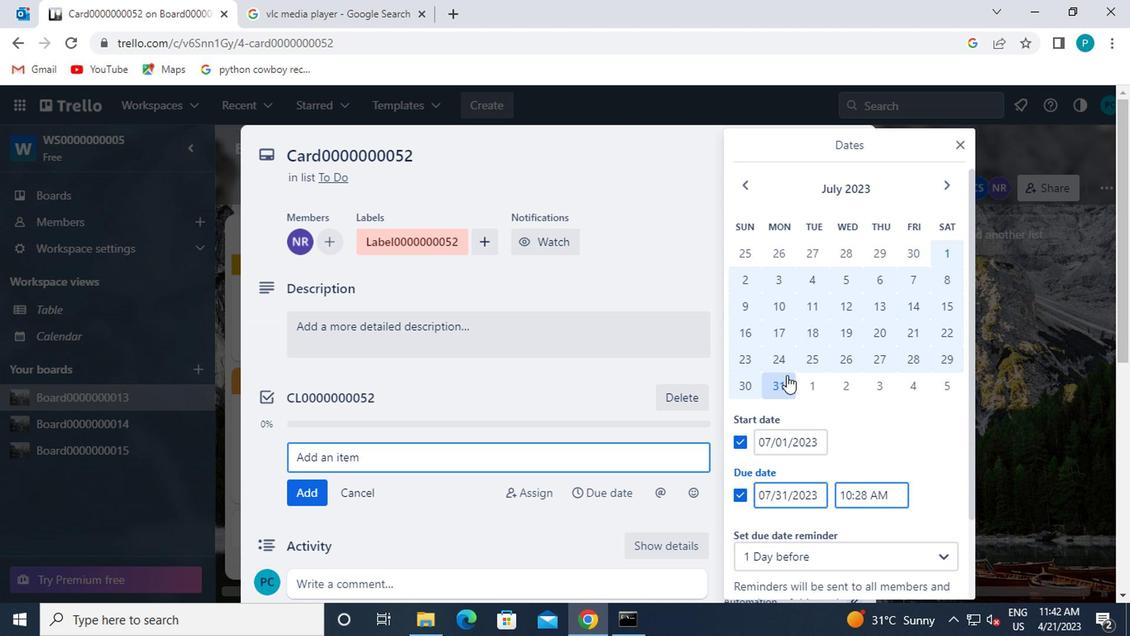 
Action: Mouse moved to (791, 556)
Screenshot: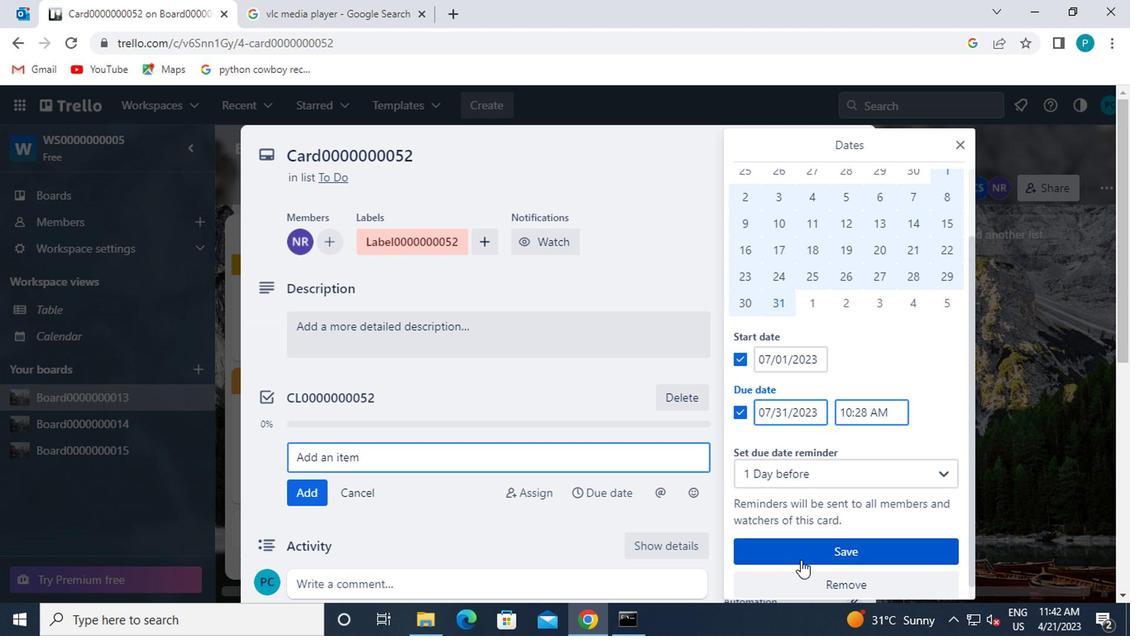 
Action: Mouse pressed left at (791, 556)
Screenshot: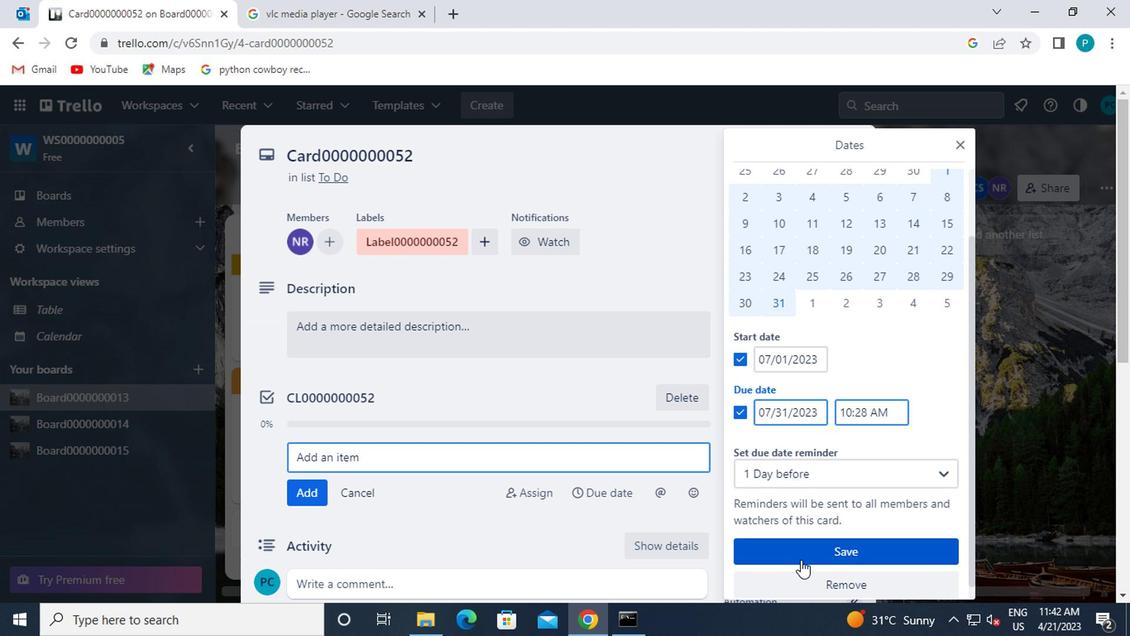 
Action: Mouse moved to (710, 494)
Screenshot: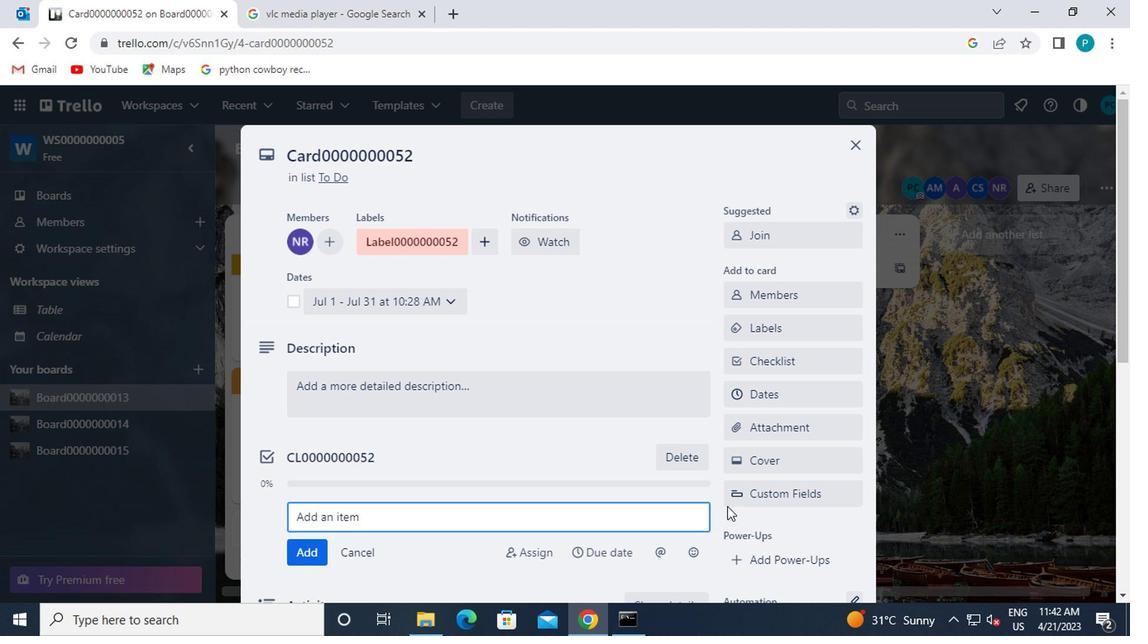 
